 Task: Add Attachment from "Attach a link" to Card Card0000000148 in Board Board0000000037 in Workspace WS0000000013 in Trello. Add Cover Red to Card Card0000000148 in Board Board0000000037 in Workspace WS0000000013 in Trello. Add "Join Card" Button Button0000000148  to Card Card0000000148 in Board Board0000000037 in Workspace WS0000000013 in Trello. Add Description DS0000000148 to Card Card0000000148 in Board Board0000000037 in Workspace WS0000000013 in Trello. Add Comment CM0000000148 to Card Card0000000148 in Board Board0000000037 in Workspace WS0000000013 in Trello
Action: Mouse moved to (604, 77)
Screenshot: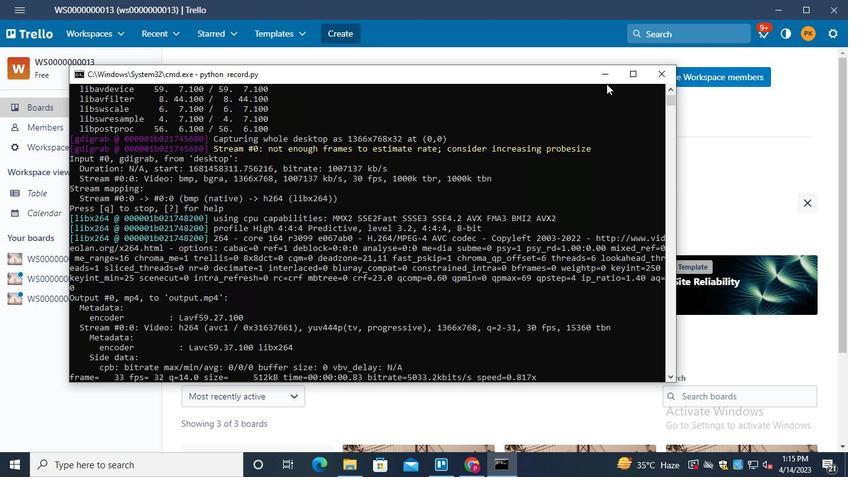 
Action: Mouse pressed left at (604, 77)
Screenshot: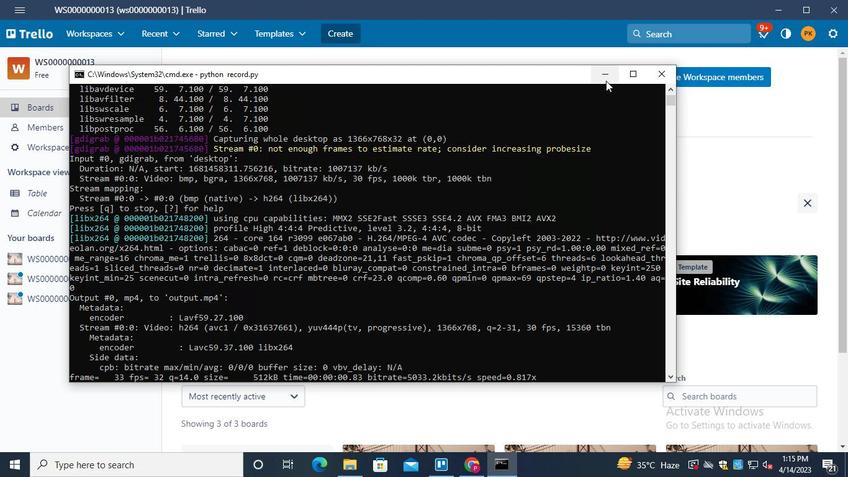 
Action: Mouse moved to (40, 258)
Screenshot: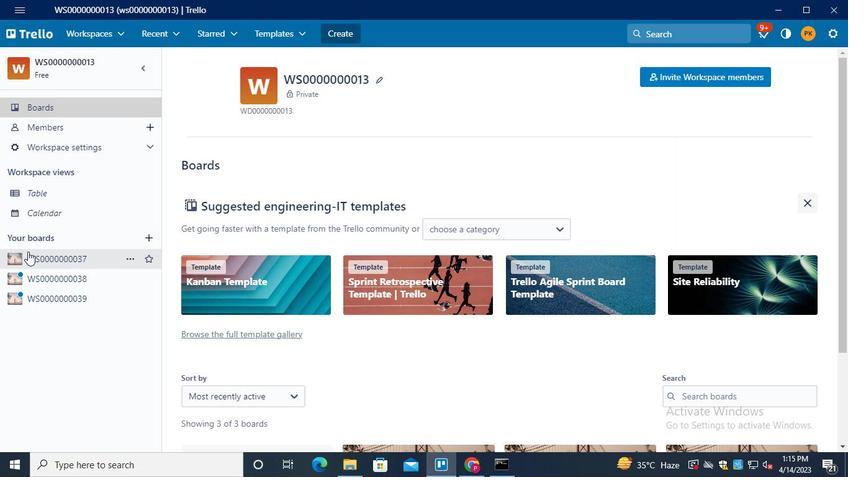 
Action: Mouse pressed left at (40, 258)
Screenshot: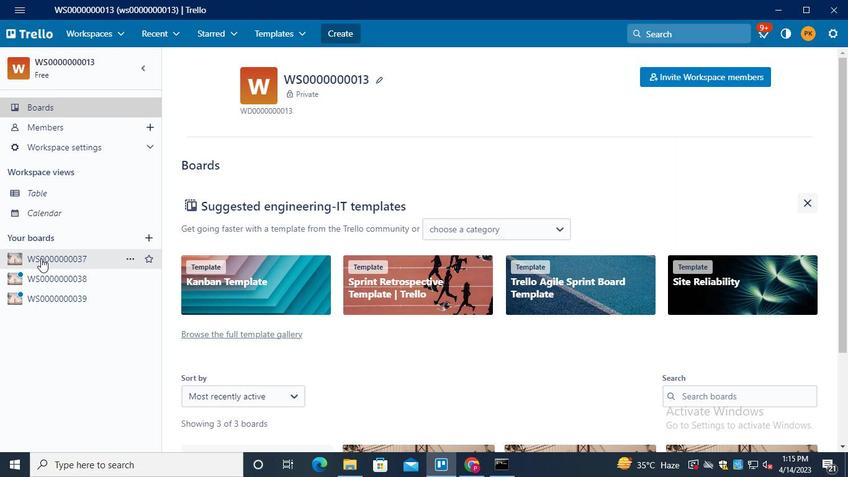 
Action: Mouse moved to (239, 375)
Screenshot: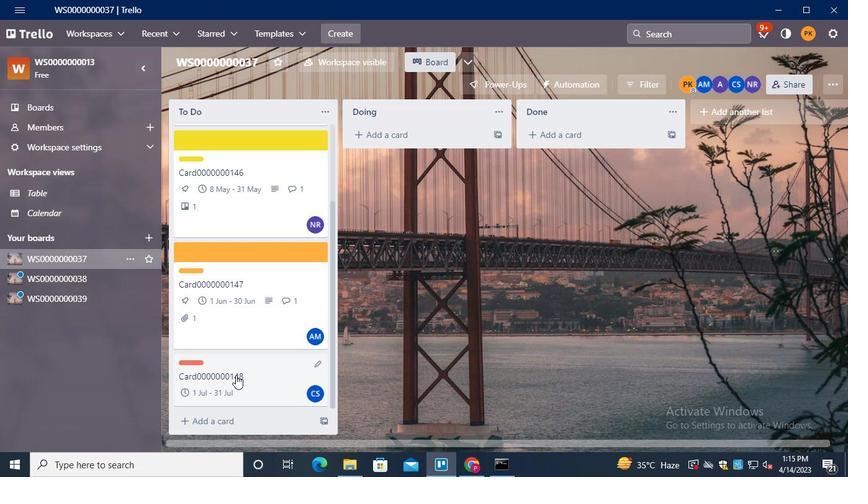 
Action: Mouse pressed left at (239, 375)
Screenshot: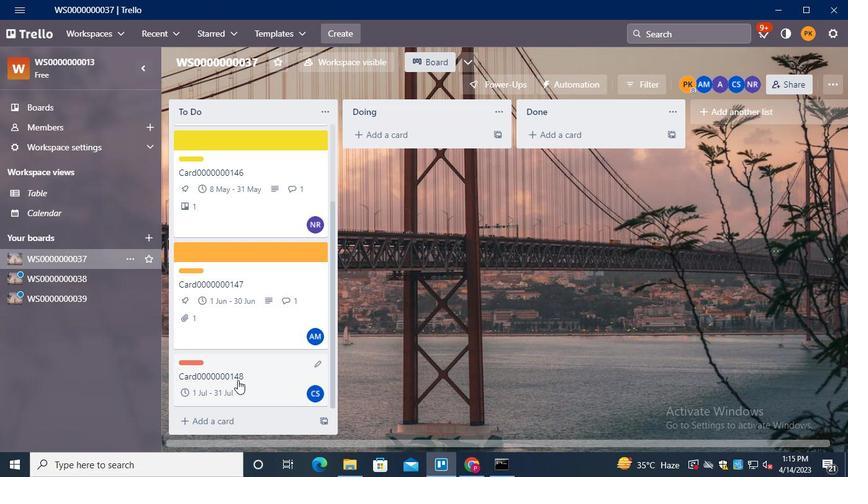 
Action: Mouse moved to (591, 260)
Screenshot: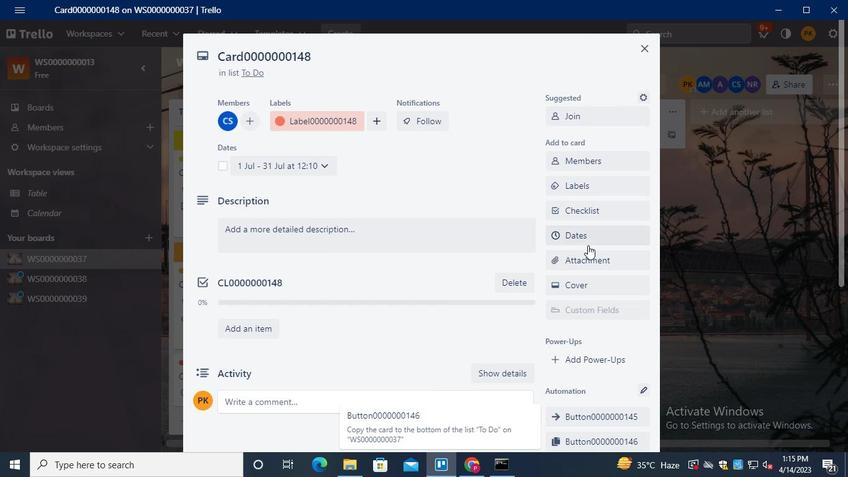 
Action: Mouse pressed left at (591, 260)
Screenshot: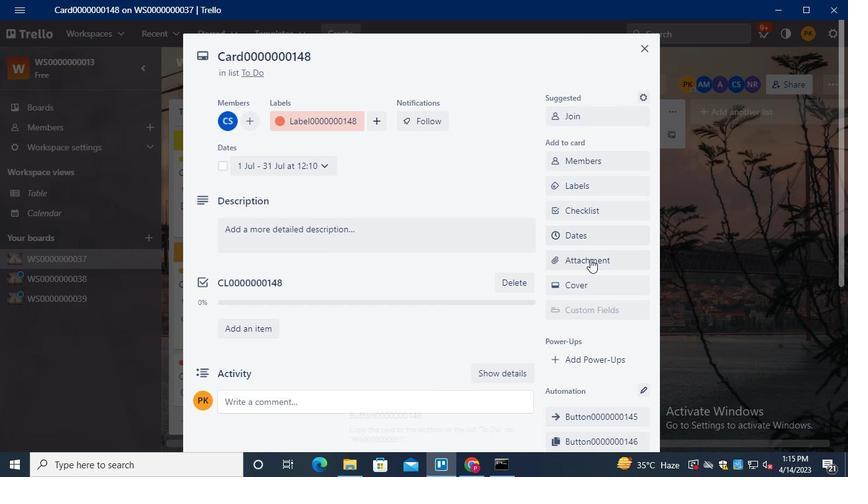 
Action: Mouse moved to (590, 260)
Screenshot: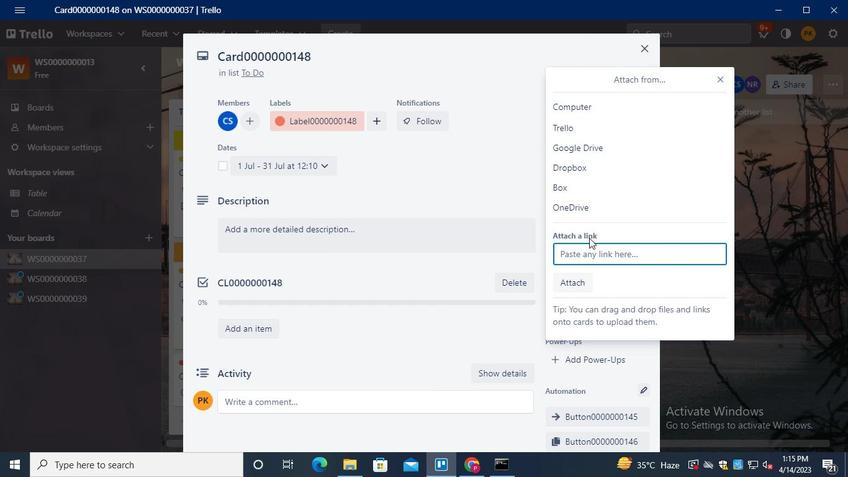 
Action: Keyboard Key.ctrl_l
Screenshot: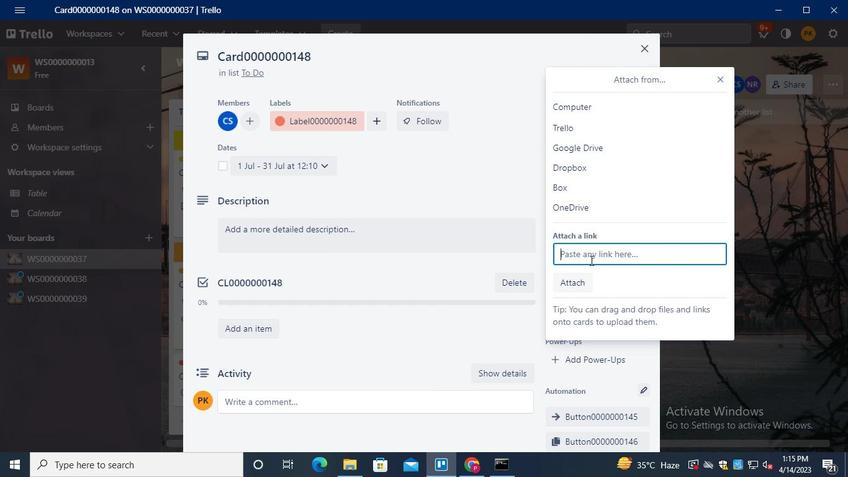 
Action: Keyboard \x16
Screenshot: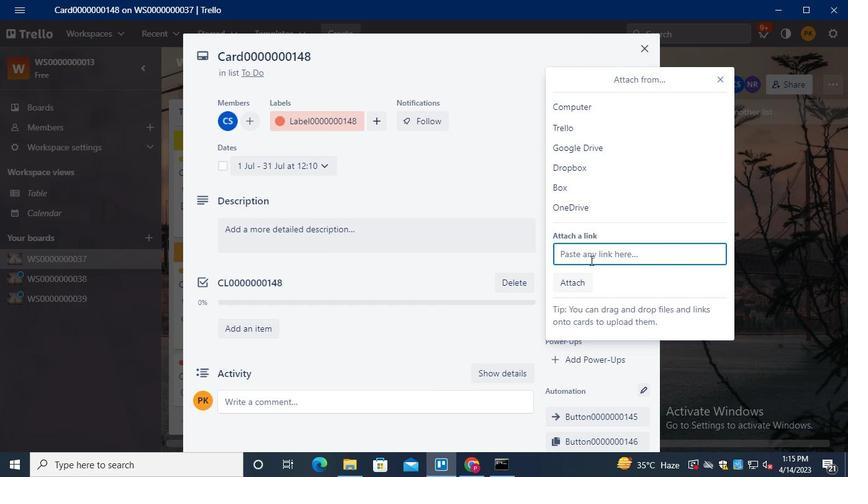 
Action: Keyboard Key.enter
Screenshot: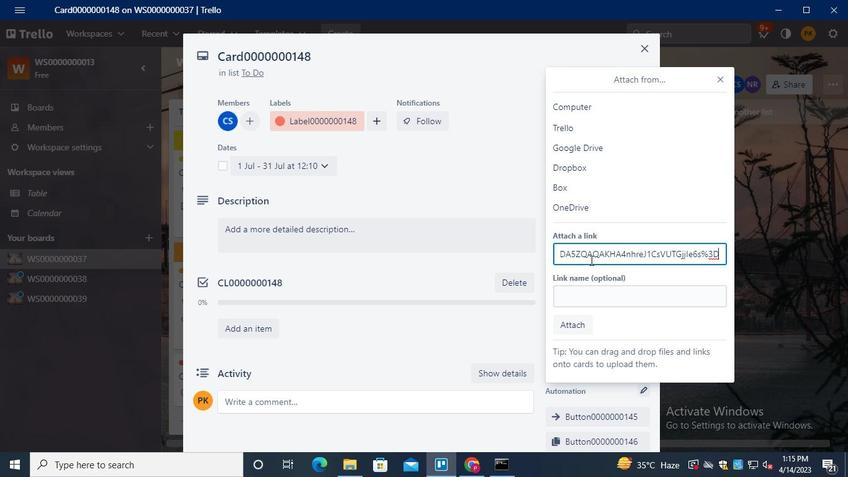 
Action: Mouse moved to (578, 285)
Screenshot: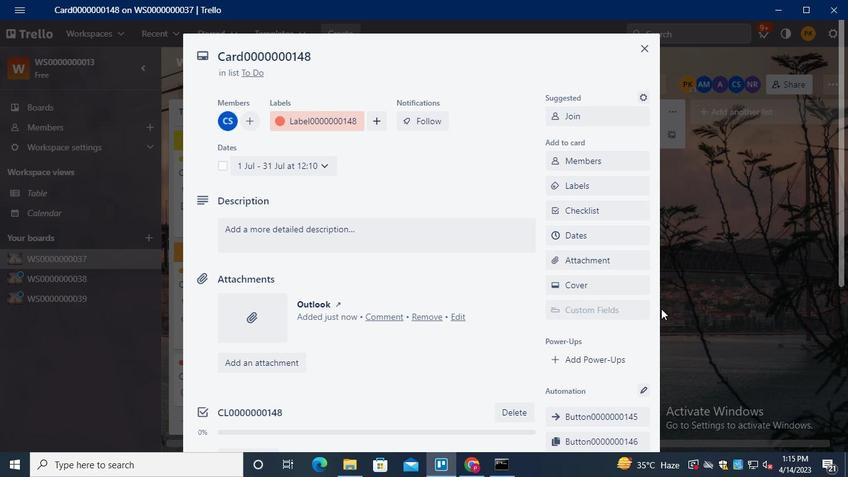 
Action: Mouse pressed left at (578, 285)
Screenshot: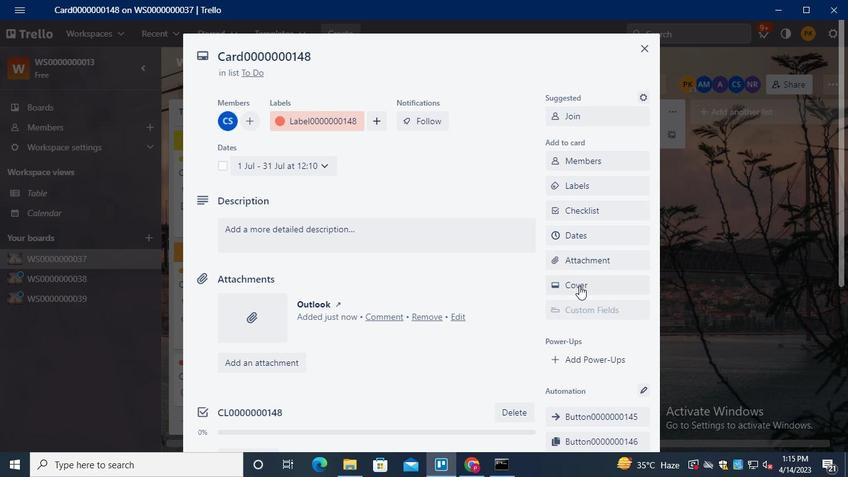 
Action: Mouse moved to (670, 202)
Screenshot: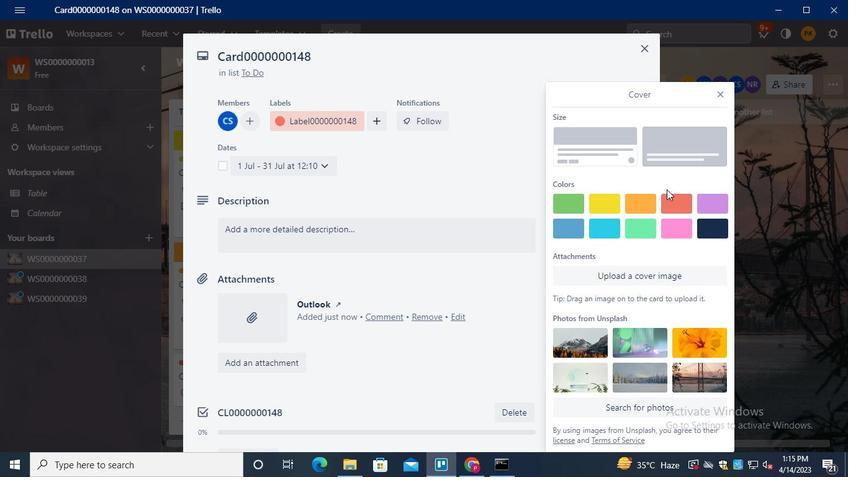
Action: Mouse pressed left at (670, 202)
Screenshot: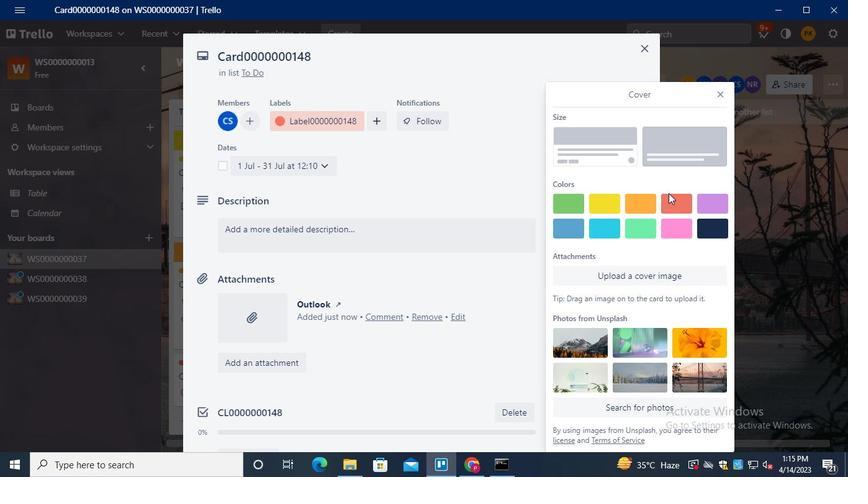 
Action: Mouse moved to (719, 72)
Screenshot: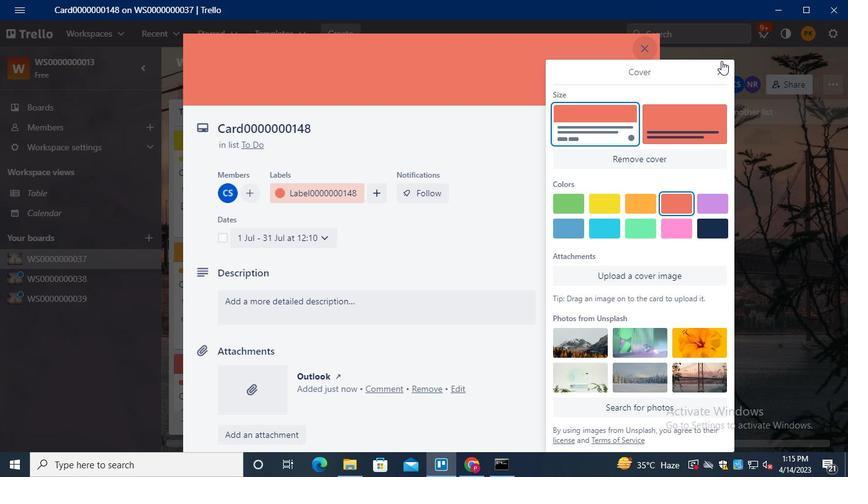 
Action: Mouse pressed left at (719, 72)
Screenshot: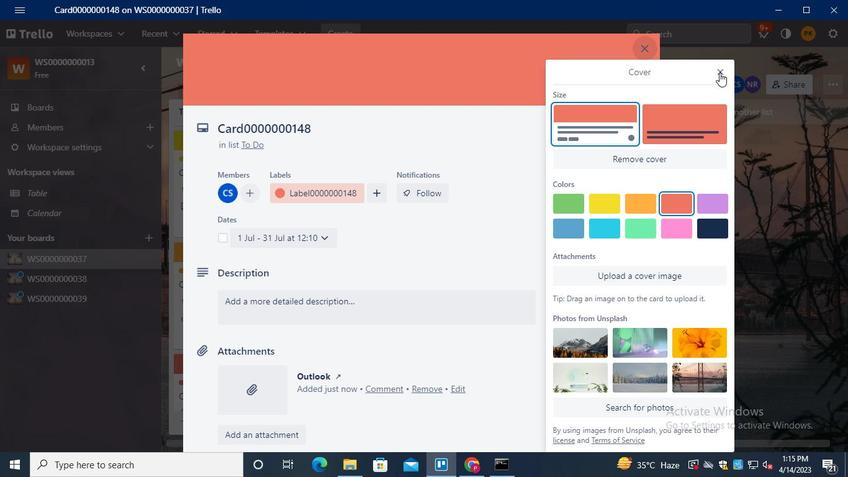 
Action: Mouse moved to (599, 357)
Screenshot: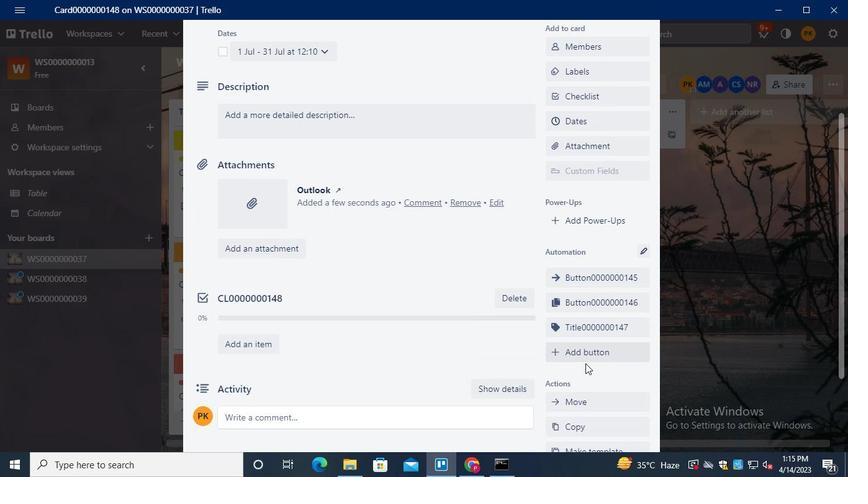 
Action: Mouse pressed left at (599, 357)
Screenshot: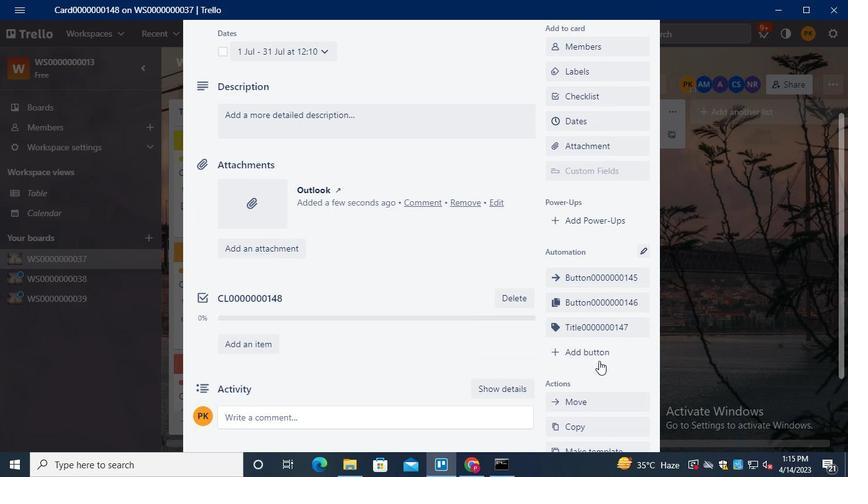 
Action: Mouse moved to (596, 190)
Screenshot: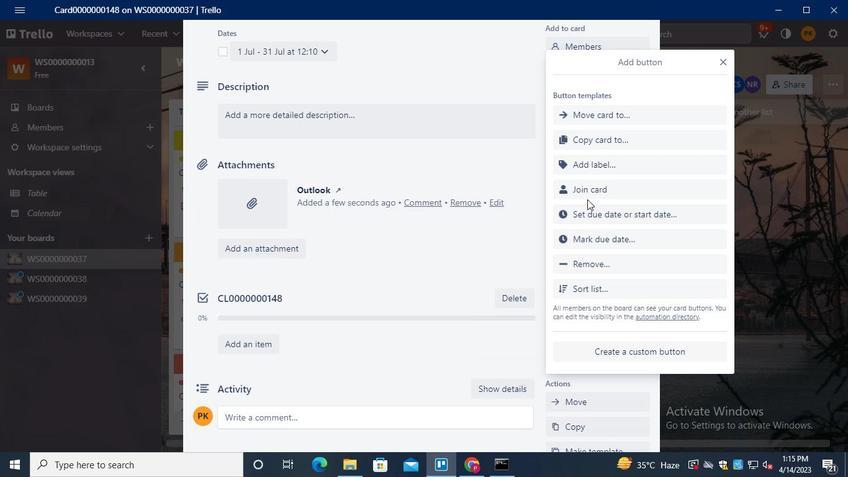 
Action: Mouse pressed left at (596, 190)
Screenshot: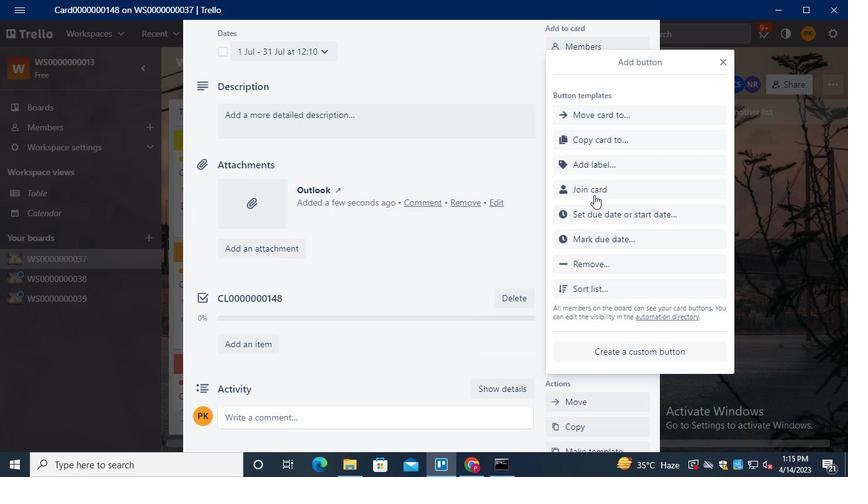 
Action: Mouse moved to (611, 181)
Screenshot: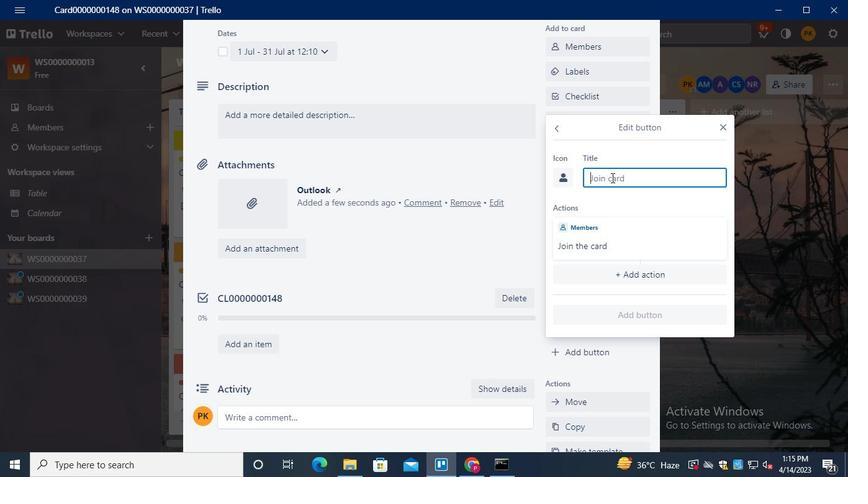 
Action: Keyboard Key.shift
Screenshot: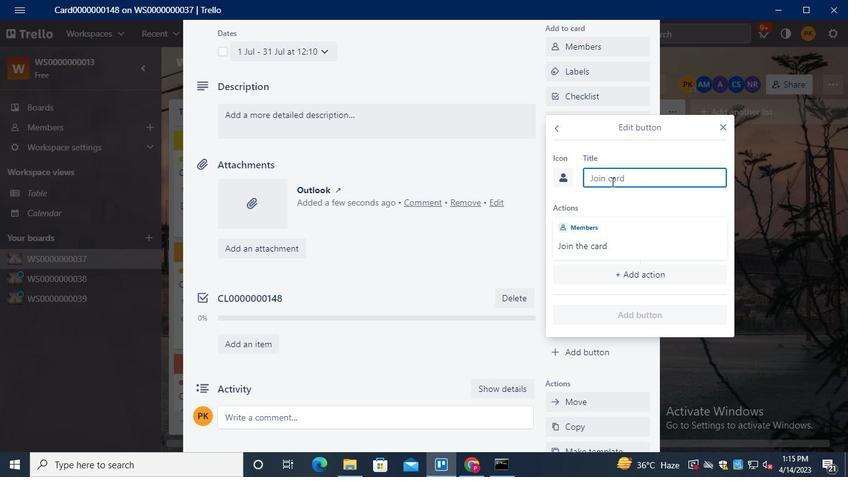 
Action: Keyboard T
Screenshot: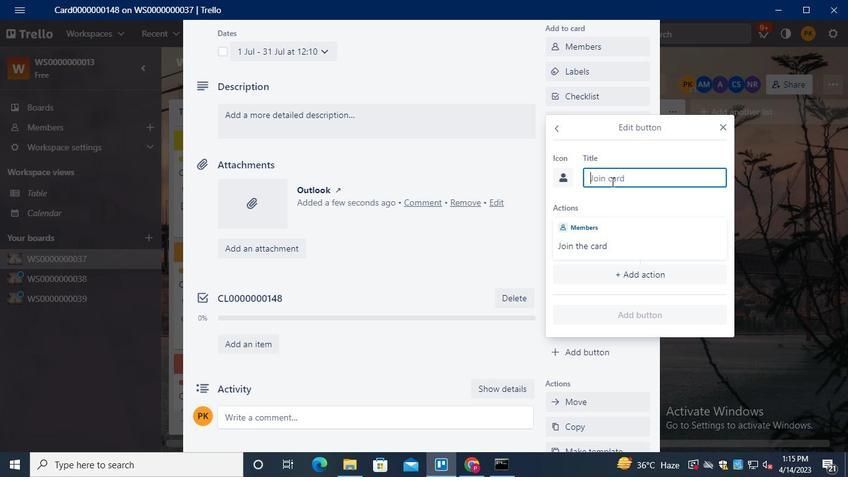 
Action: Keyboard Key.backspace
Screenshot: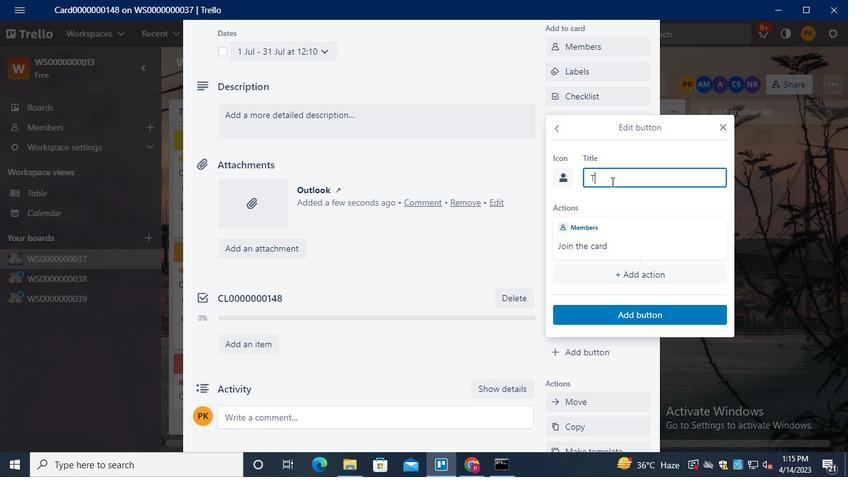 
Action: Keyboard Key.shift
Screenshot: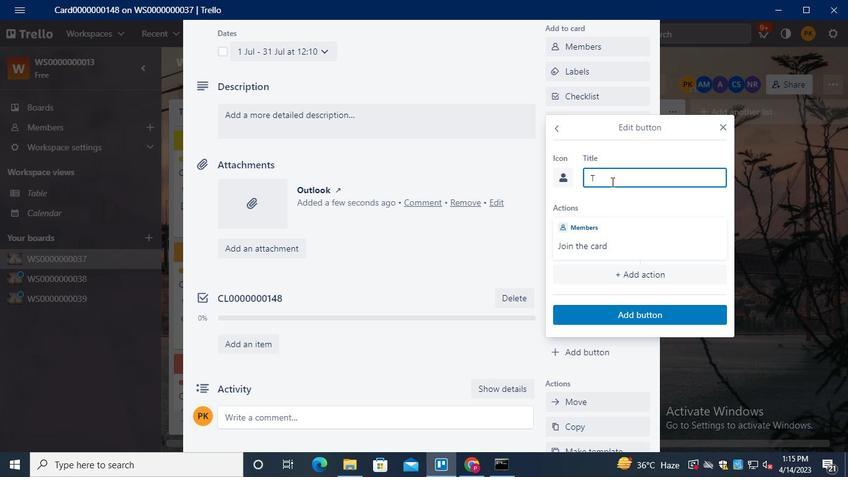 
Action: Keyboard B
Screenshot: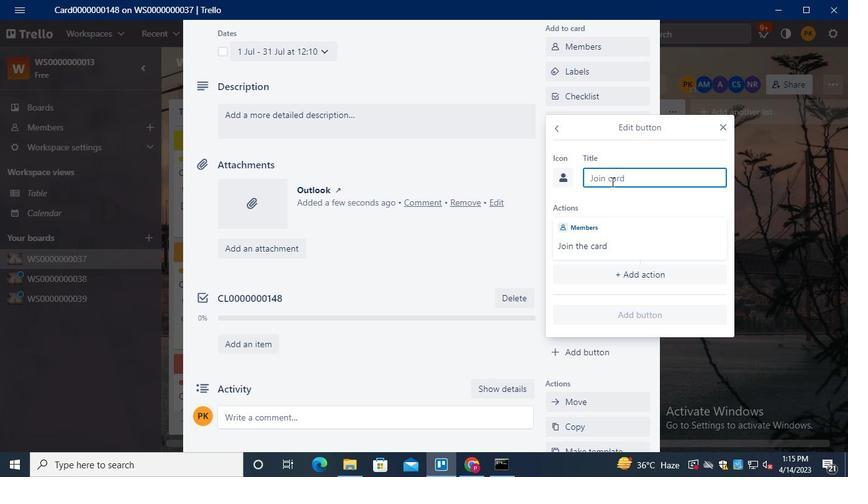 
Action: Keyboard u
Screenshot: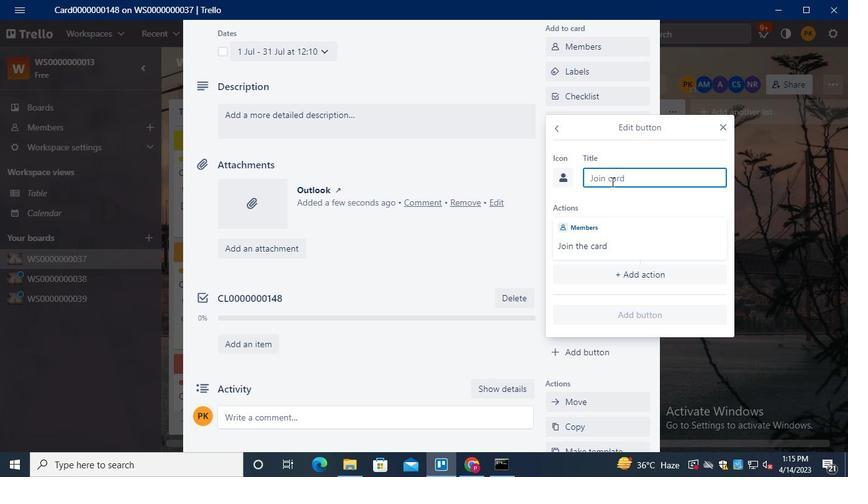 
Action: Keyboard t
Screenshot: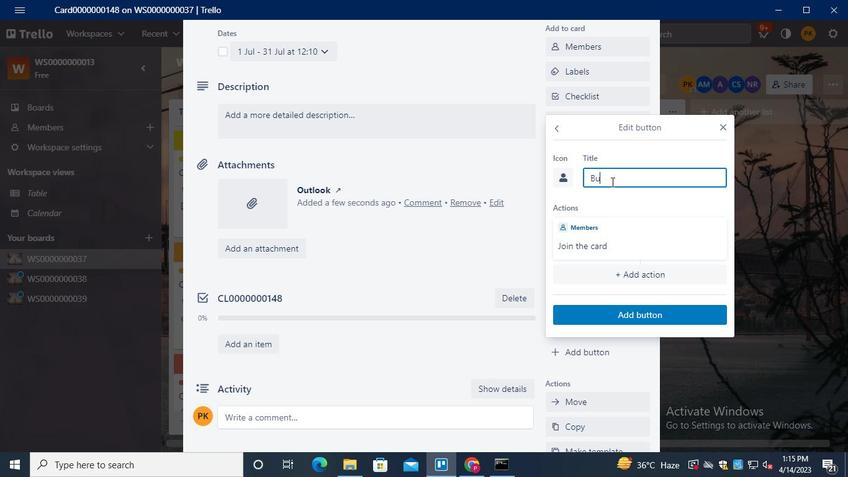
Action: Keyboard o
Screenshot: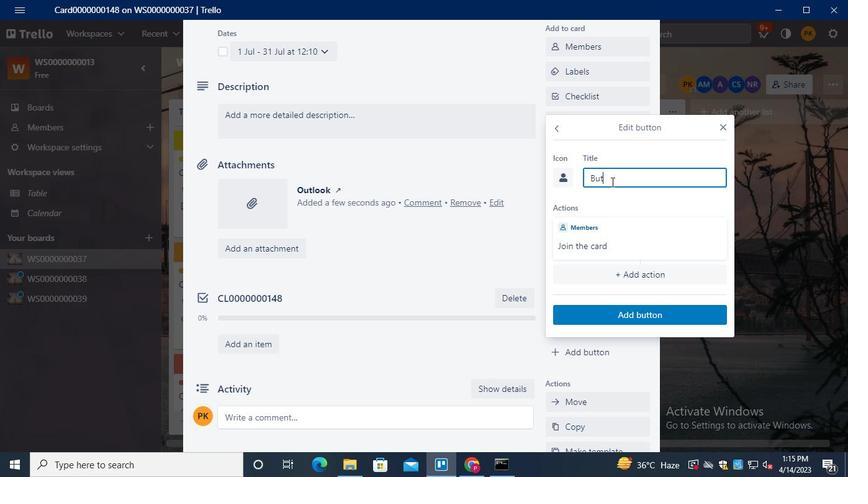 
Action: Keyboard Key.backspace
Screenshot: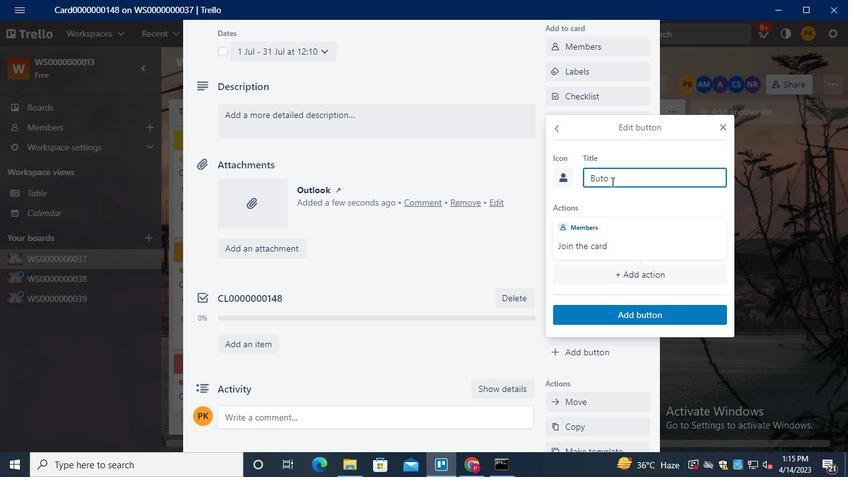 
Action: Keyboard t
Screenshot: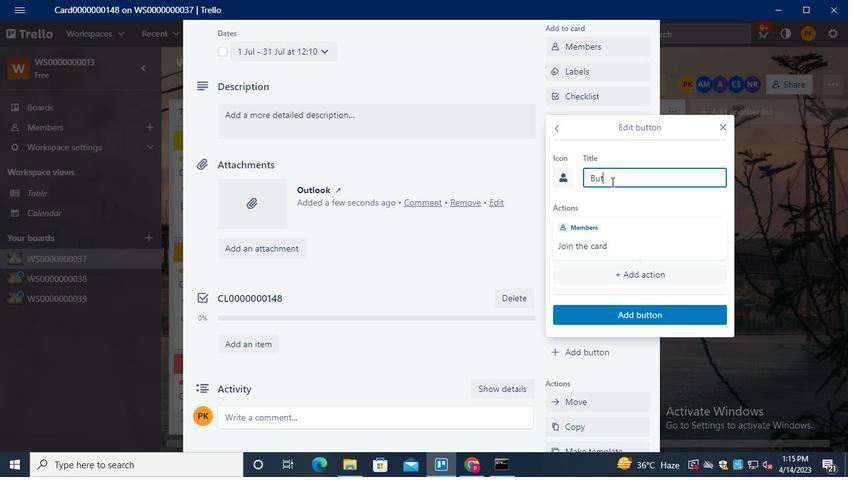 
Action: Keyboard o
Screenshot: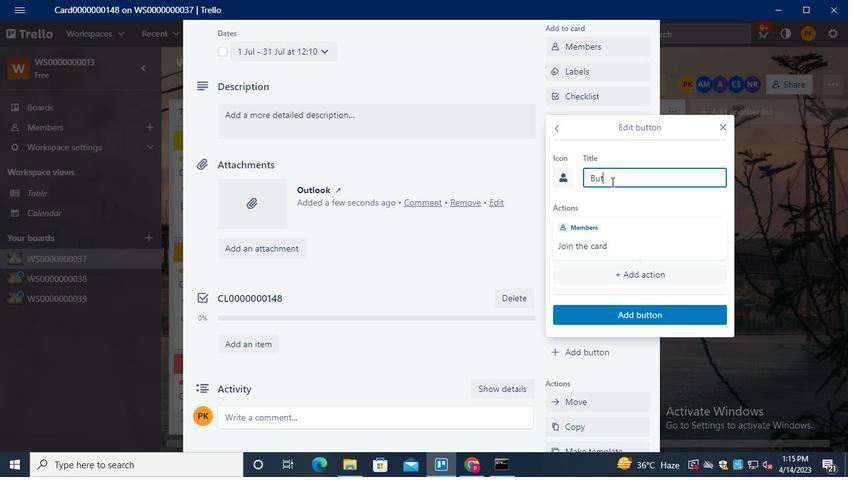 
Action: Keyboard n
Screenshot: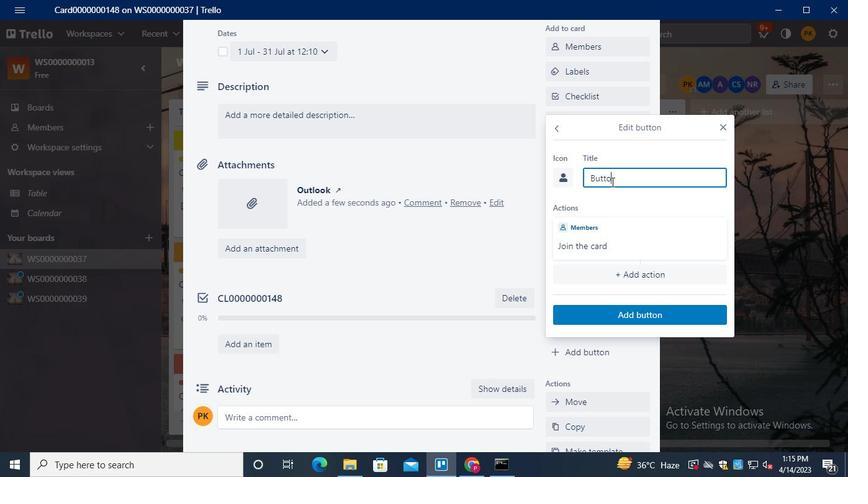 
Action: Keyboard <96>
Screenshot: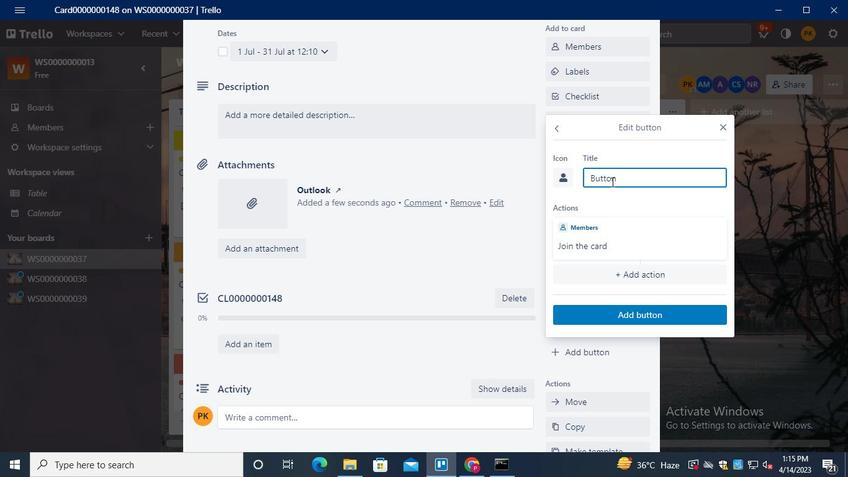 
Action: Keyboard <96>
Screenshot: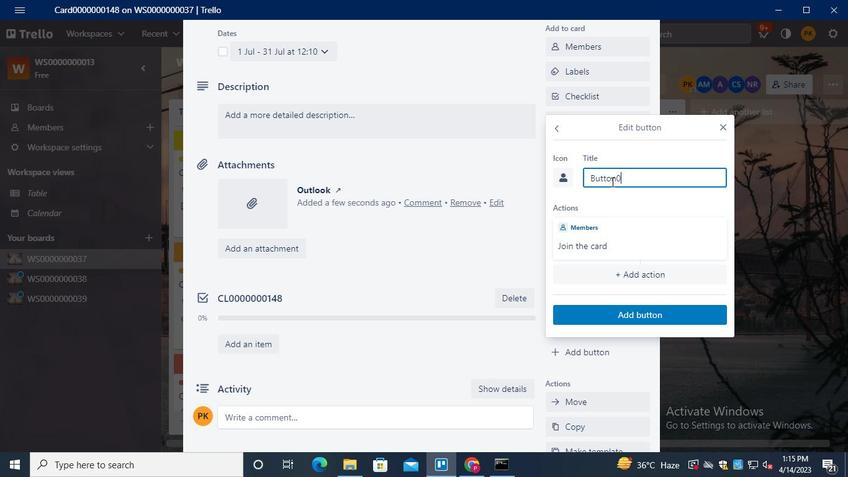 
Action: Keyboard <96>
Screenshot: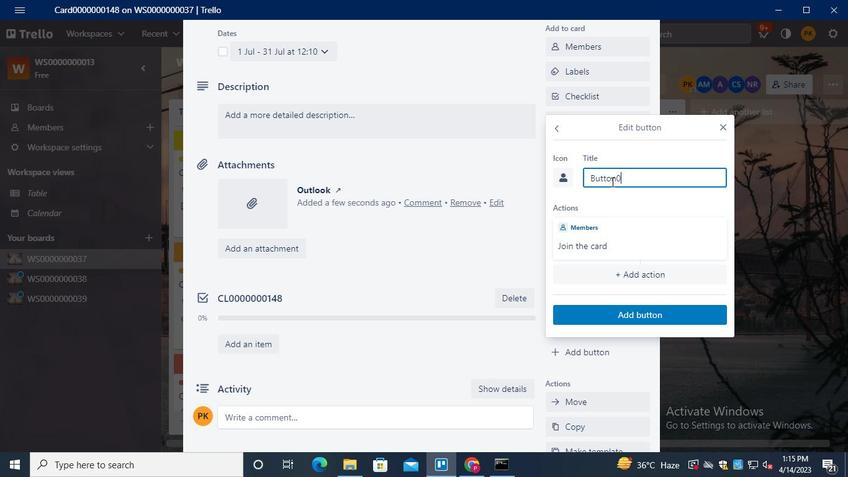 
Action: Keyboard <96>
Screenshot: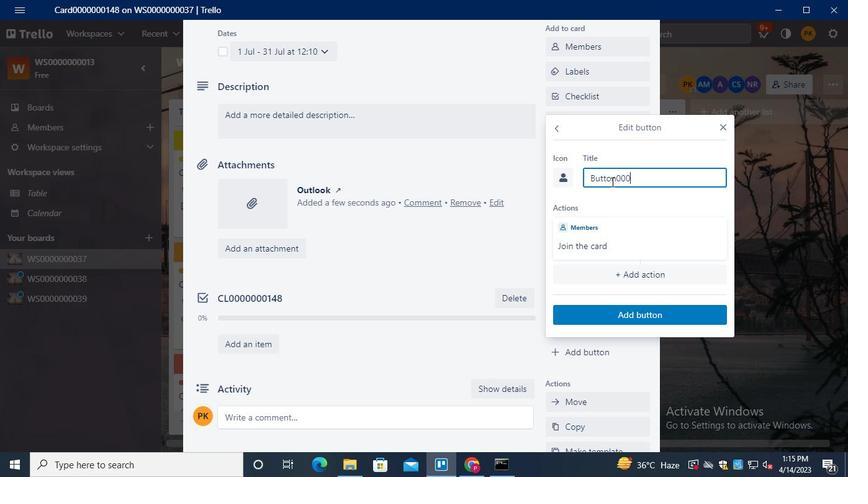 
Action: Keyboard <96>
Screenshot: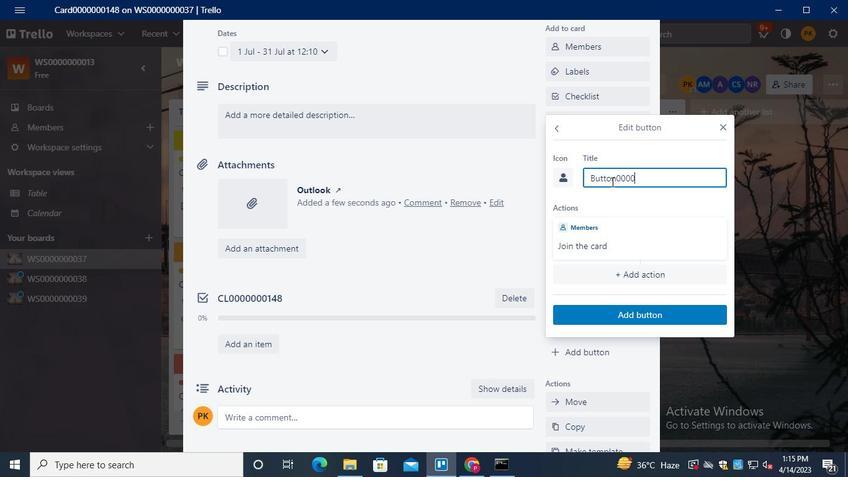 
Action: Keyboard <96>
Screenshot: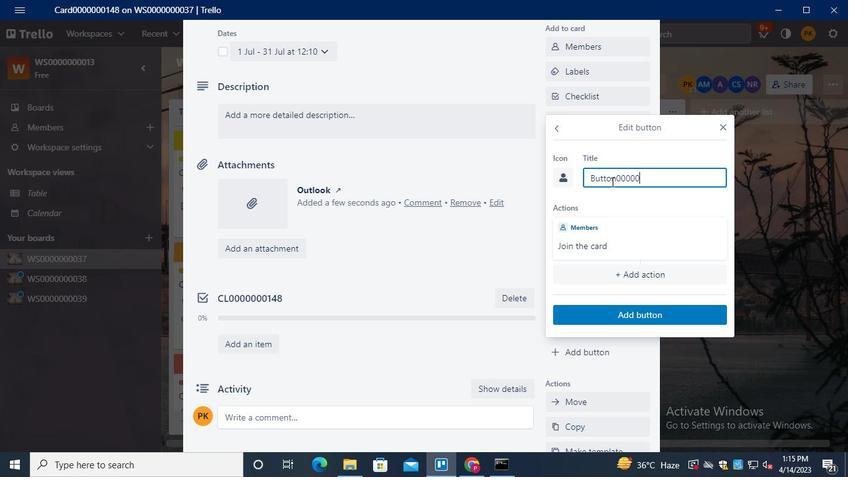 
Action: Keyboard <96>
Screenshot: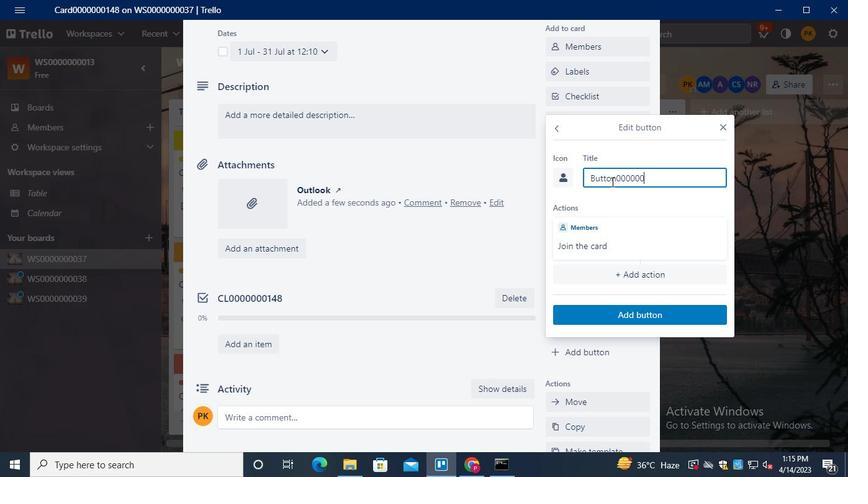 
Action: Keyboard <97>
Screenshot: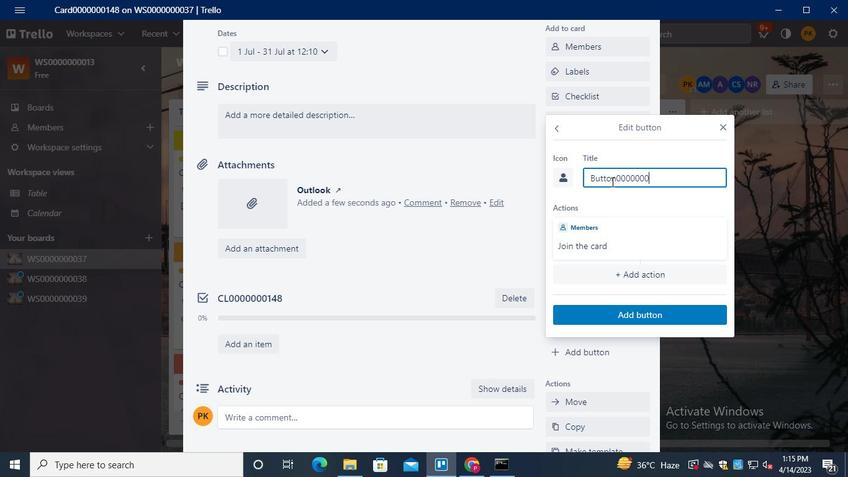 
Action: Keyboard <100>
Screenshot: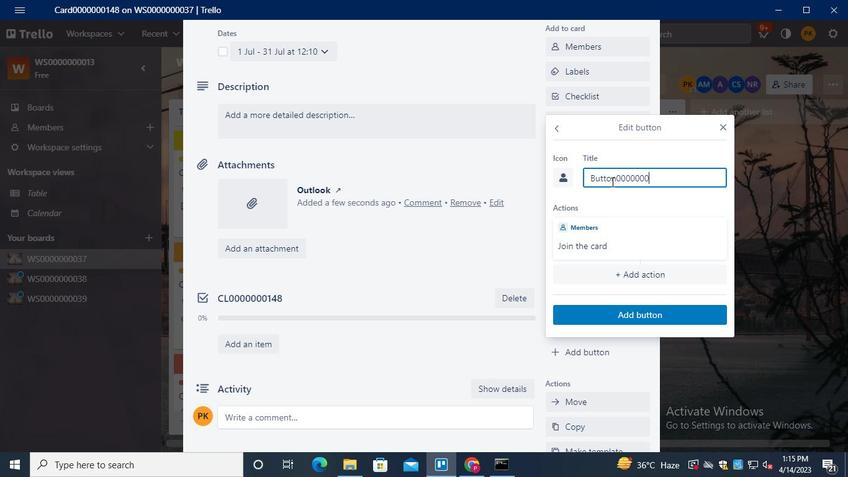 
Action: Keyboard <104>
Screenshot: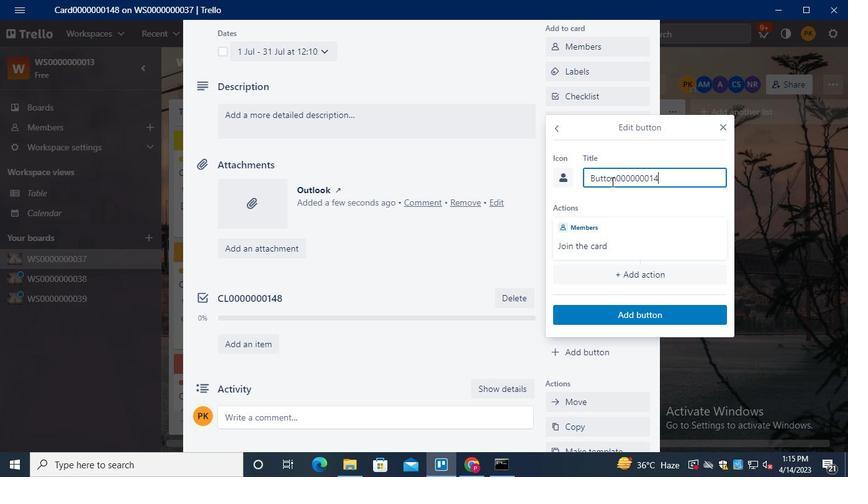 
Action: Mouse moved to (610, 316)
Screenshot: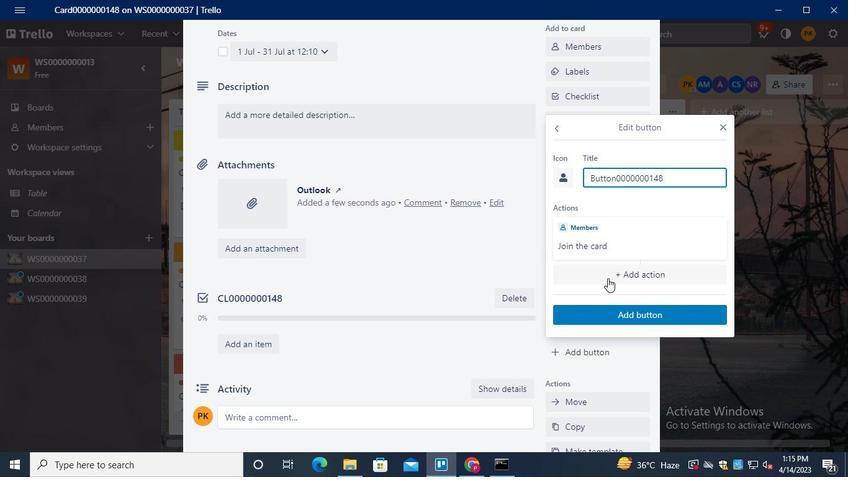 
Action: Mouse pressed left at (610, 316)
Screenshot: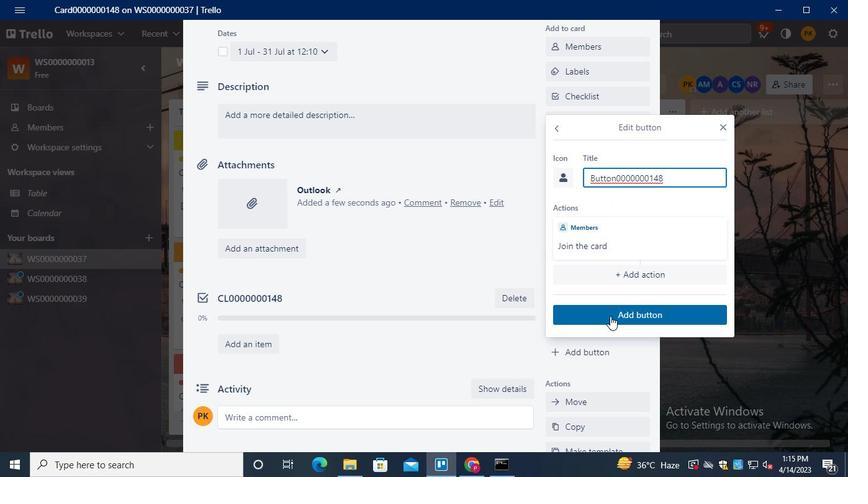 
Action: Mouse moved to (326, 121)
Screenshot: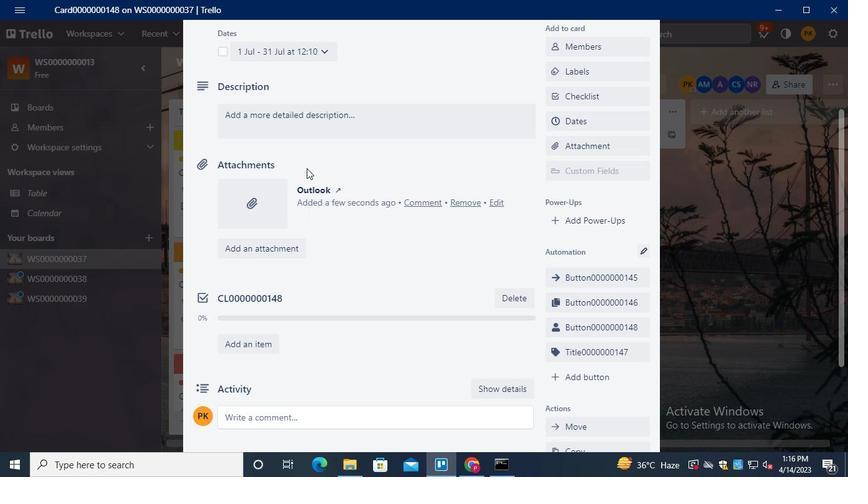 
Action: Mouse pressed left at (326, 121)
Screenshot: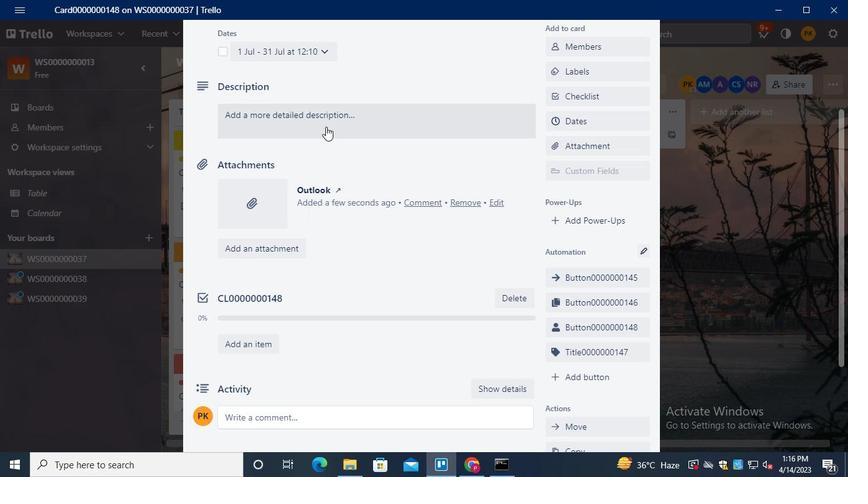 
Action: Keyboard Key.shift
Screenshot: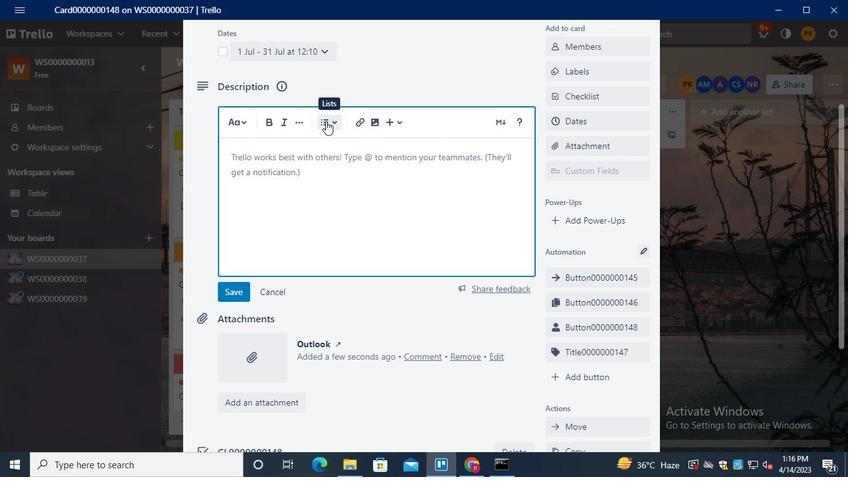 
Action: Keyboard D
Screenshot: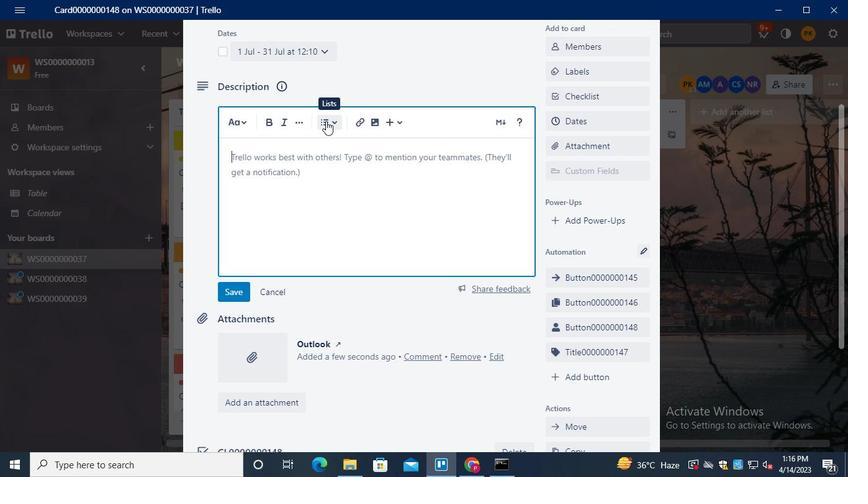 
Action: Keyboard S
Screenshot: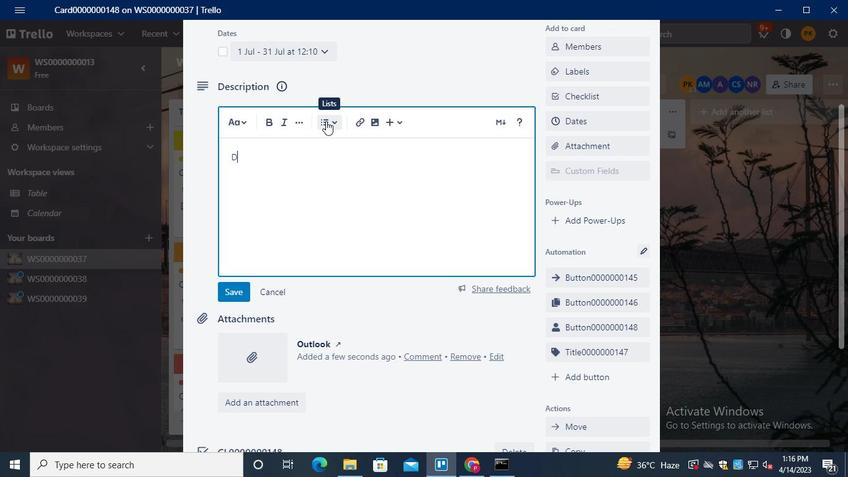 
Action: Keyboard <96>
Screenshot: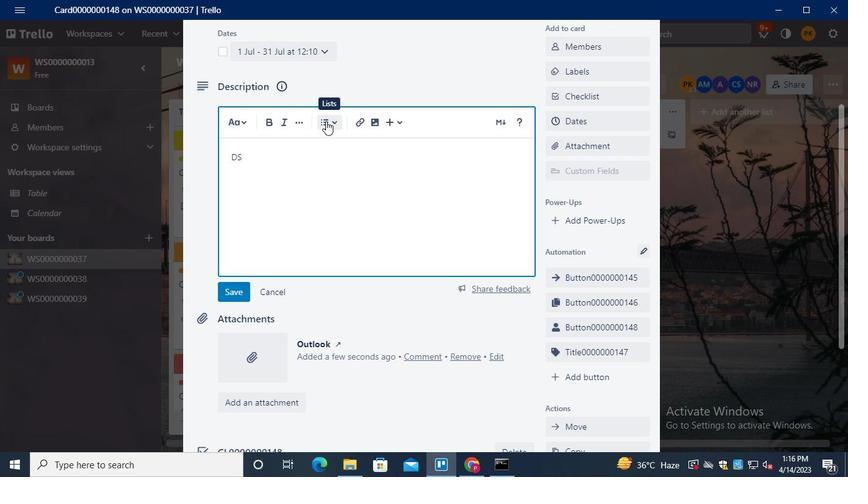 
Action: Keyboard <96>
Screenshot: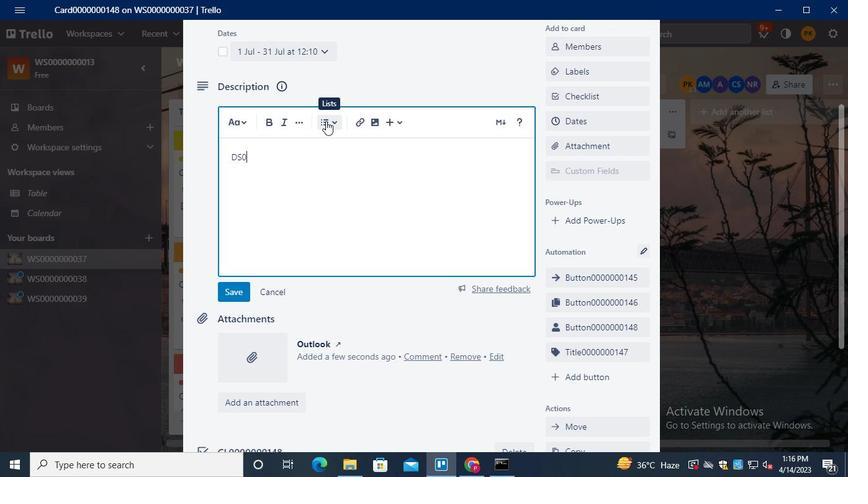 
Action: Keyboard <96>
Screenshot: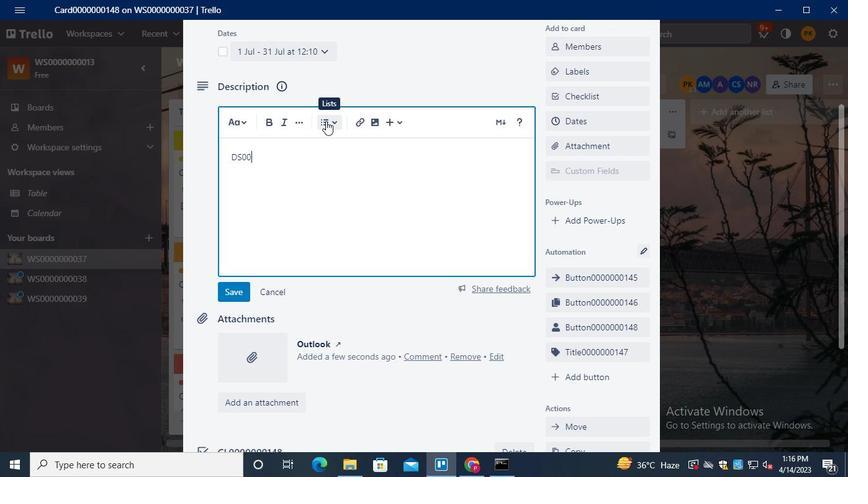 
Action: Keyboard <96>
Screenshot: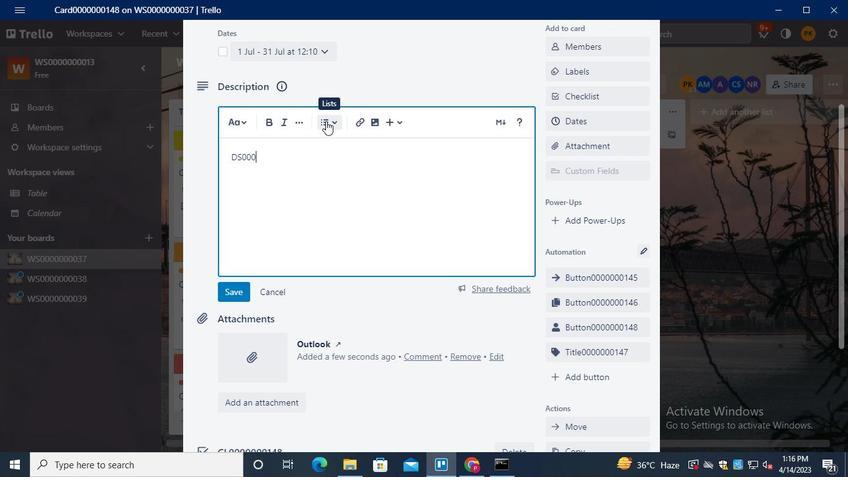 
Action: Keyboard <96>
Screenshot: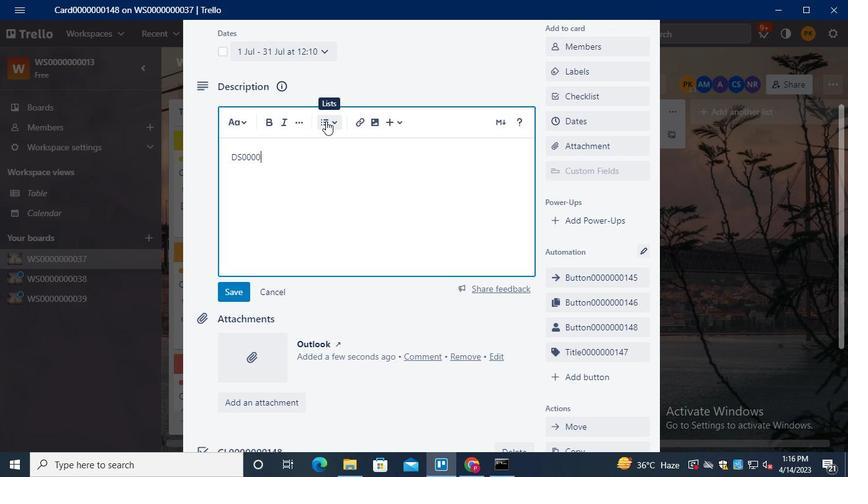 
Action: Keyboard <96>
Screenshot: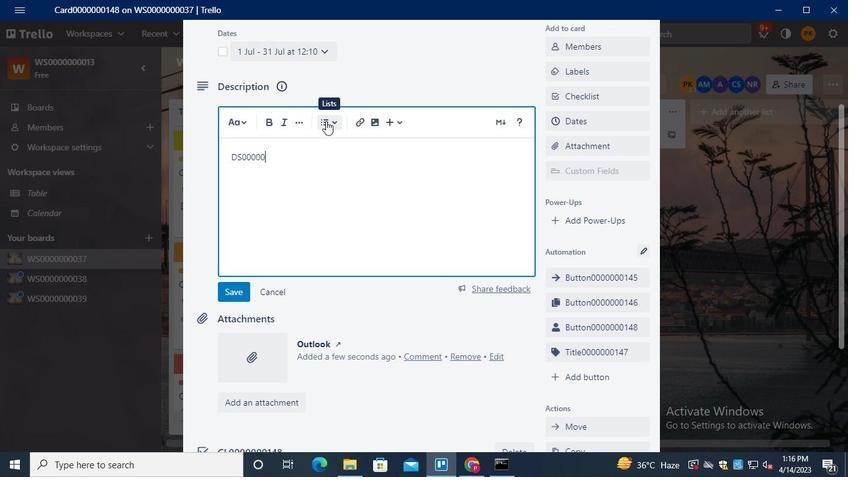 
Action: Keyboard <96>
Screenshot: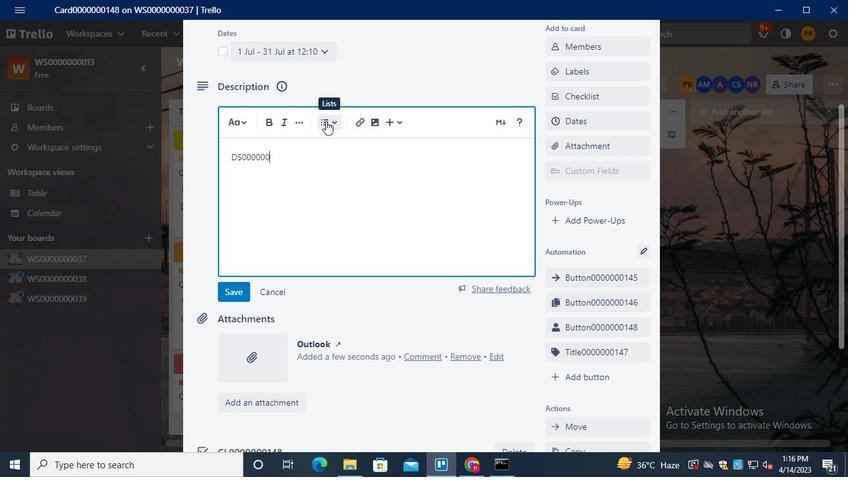 
Action: Keyboard <97>
Screenshot: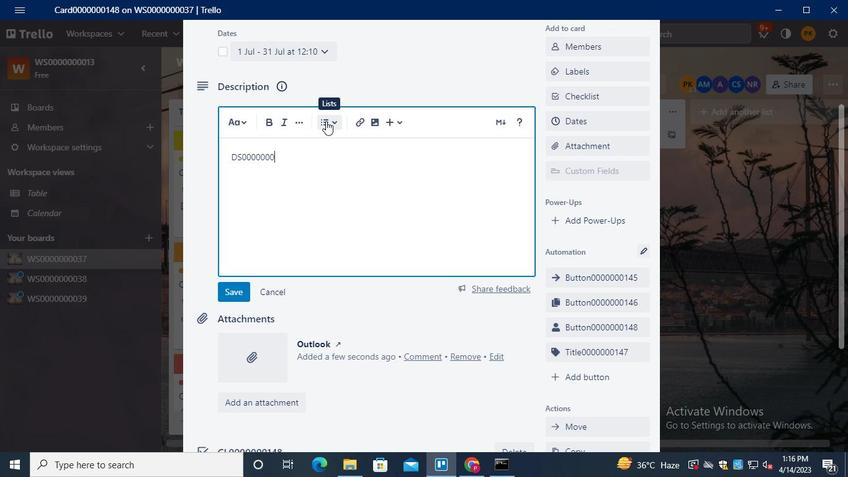 
Action: Keyboard <100>
Screenshot: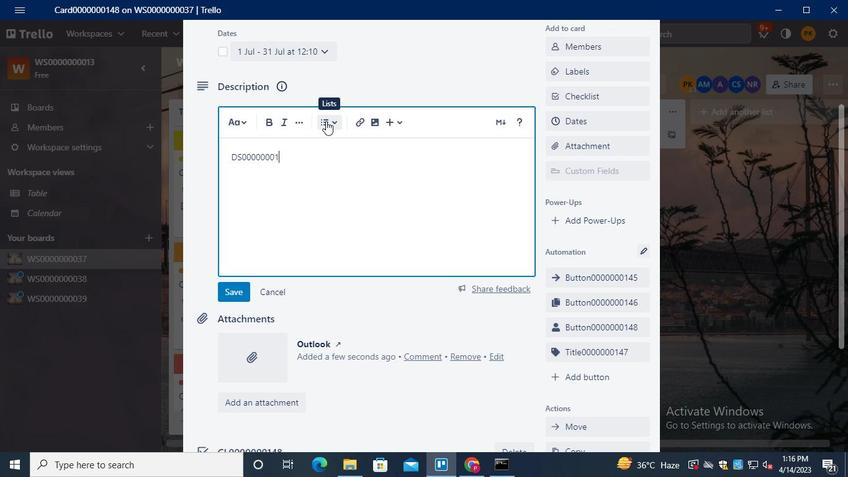 
Action: Keyboard <104>
Screenshot: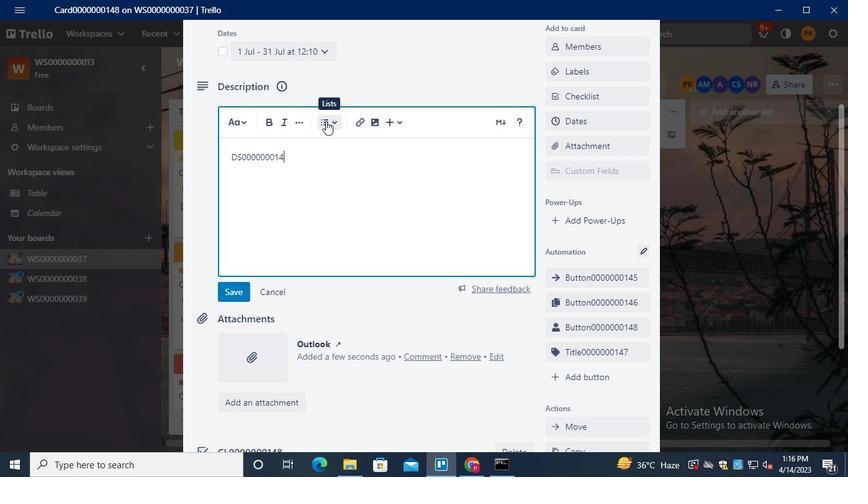 
Action: Mouse moved to (229, 291)
Screenshot: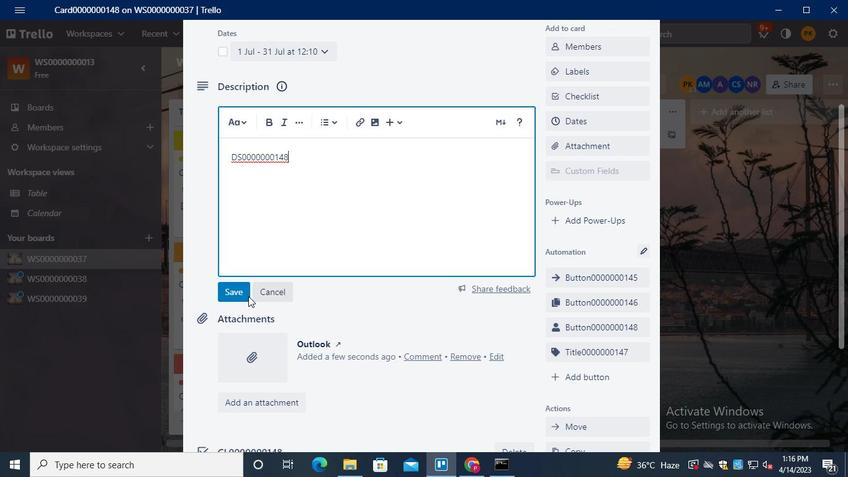 
Action: Mouse pressed left at (229, 291)
Screenshot: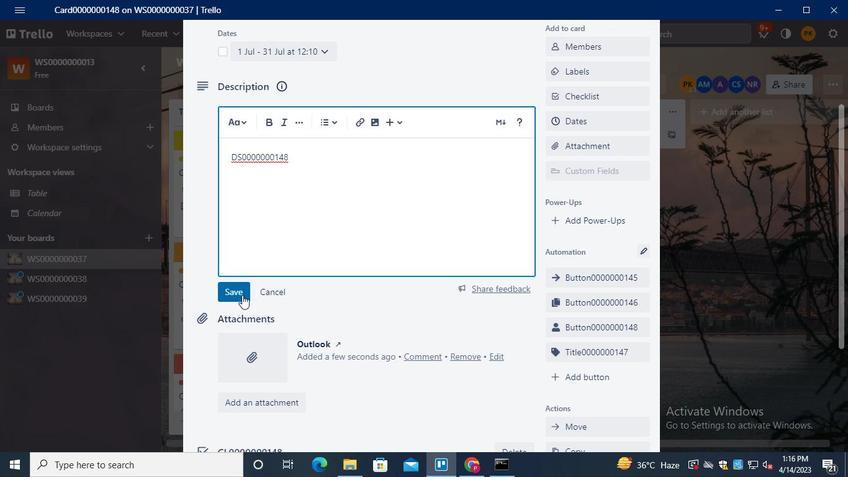
Action: Mouse moved to (290, 246)
Screenshot: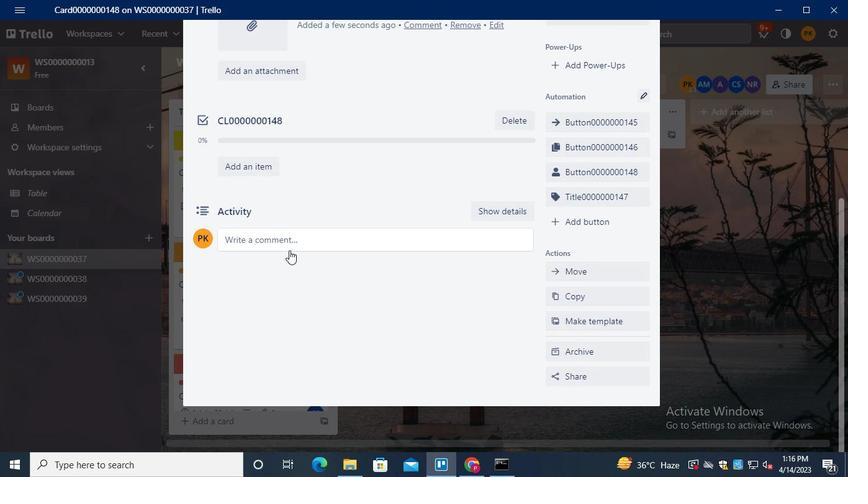 
Action: Mouse pressed left at (290, 246)
Screenshot: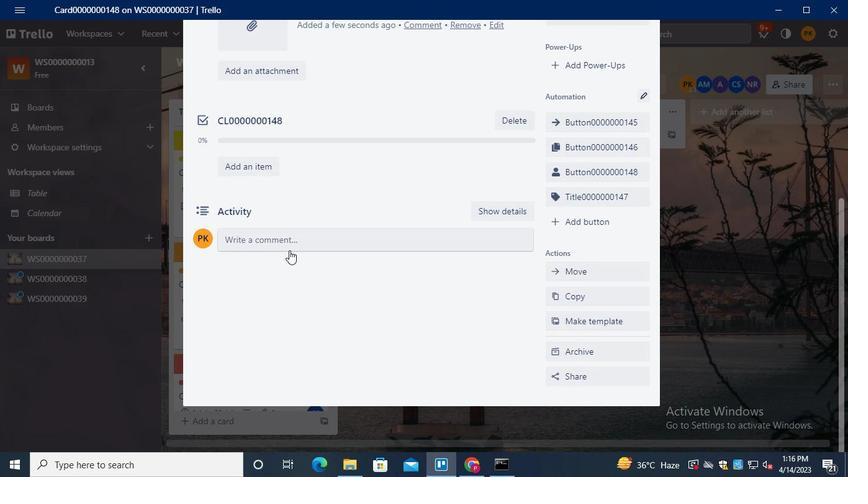 
Action: Keyboard Key.shift
Screenshot: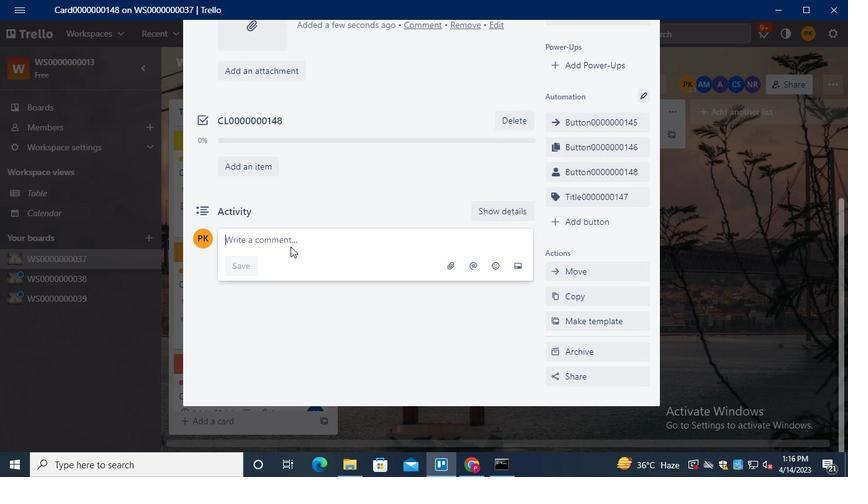 
Action: Keyboard Key.shift
Screenshot: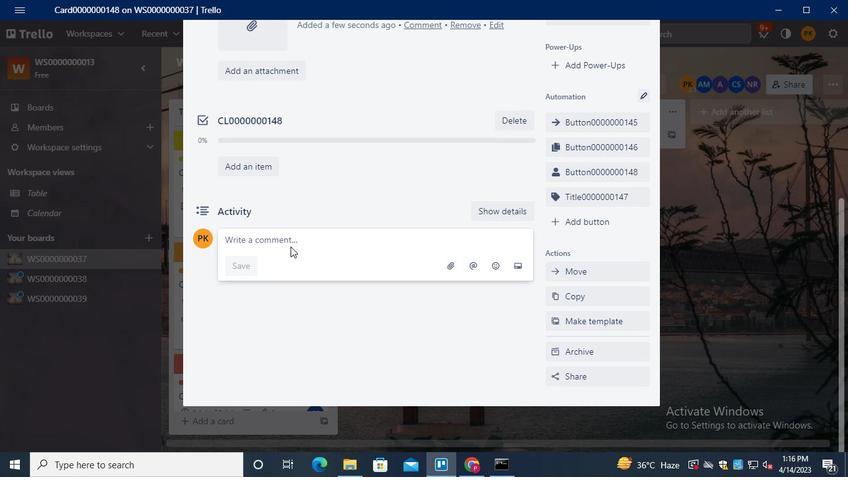 
Action: Keyboard Key.shift
Screenshot: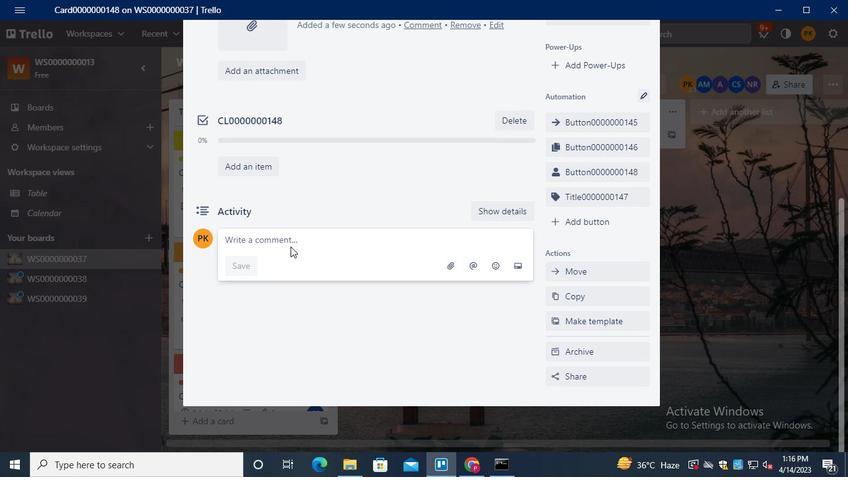 
Action: Keyboard Key.shift
Screenshot: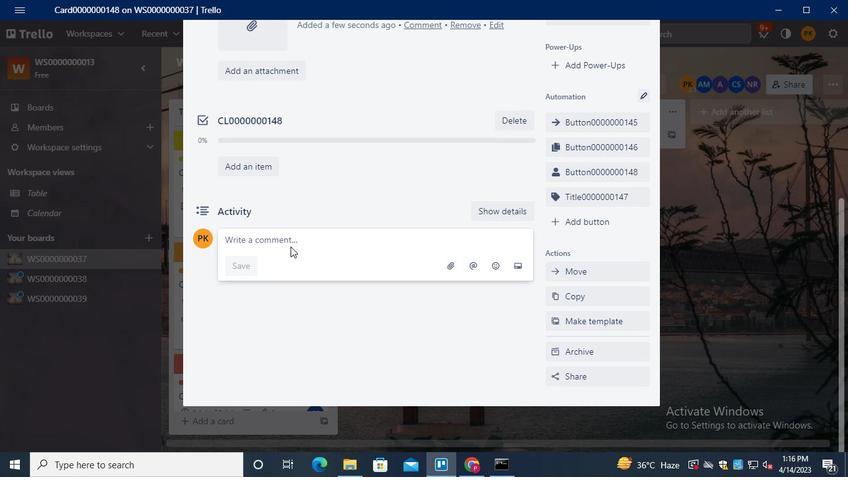 
Action: Keyboard Key.shift
Screenshot: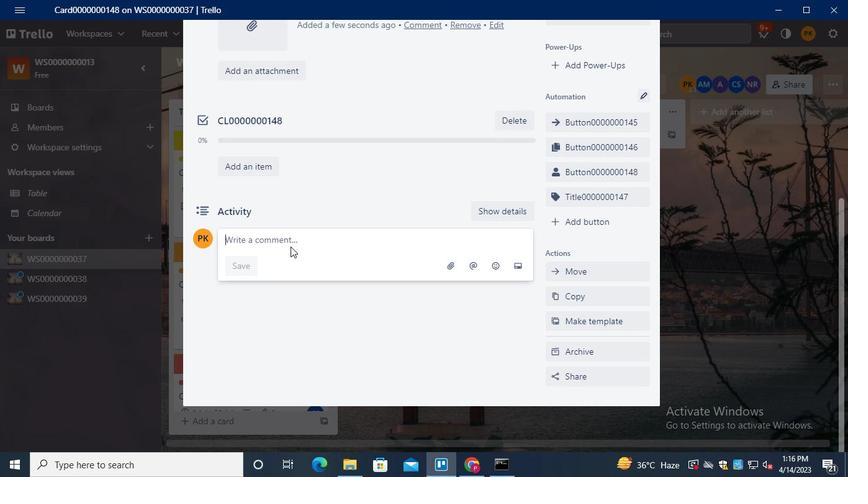 
Action: Keyboard C
Screenshot: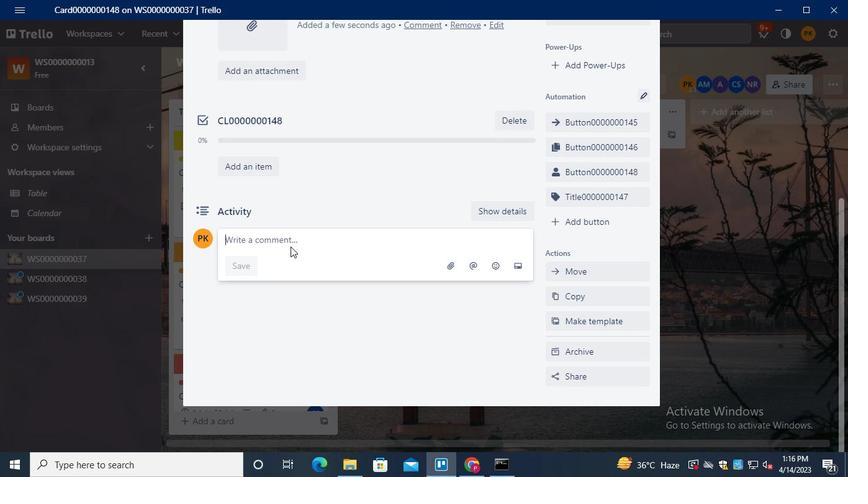 
Action: Keyboard M
Screenshot: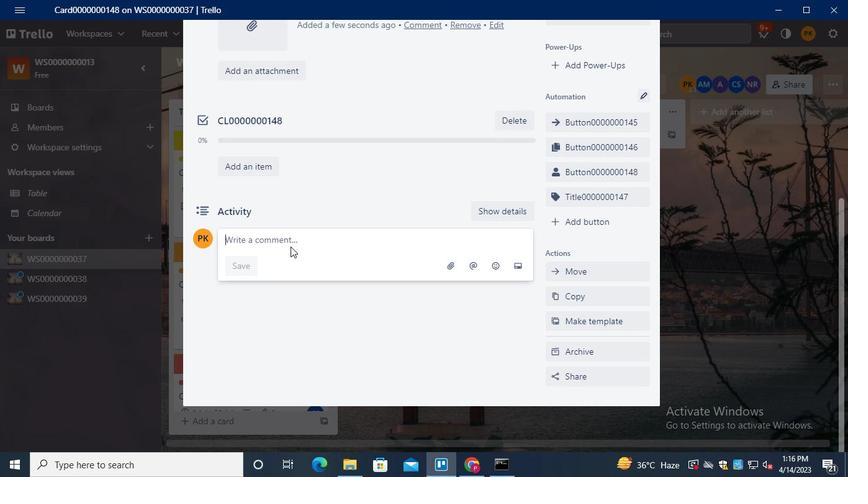 
Action: Keyboard <96>
Screenshot: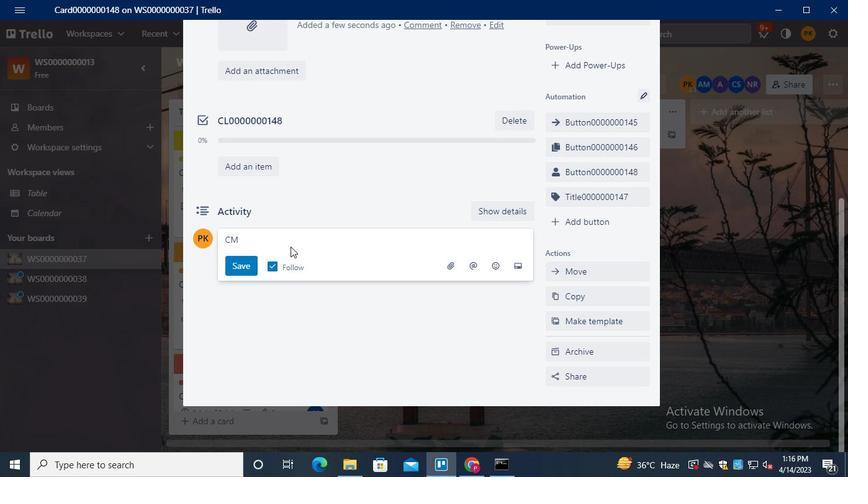 
Action: Keyboard <96>
Screenshot: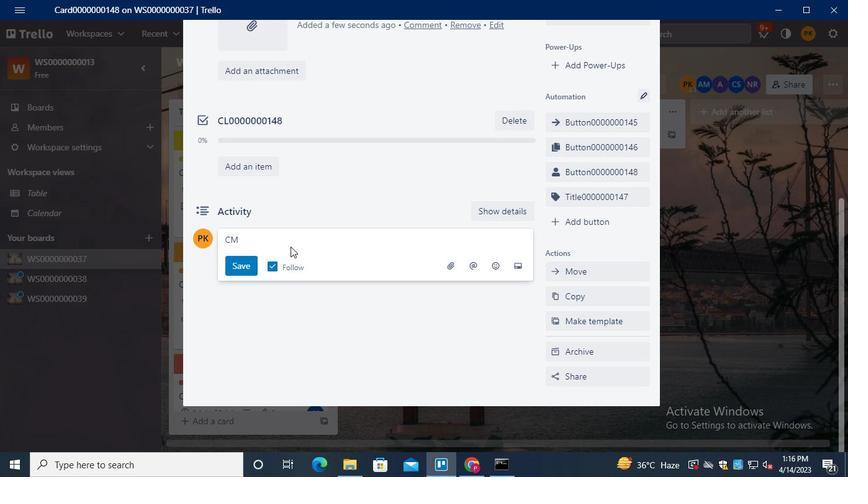 
Action: Keyboard <96>
Screenshot: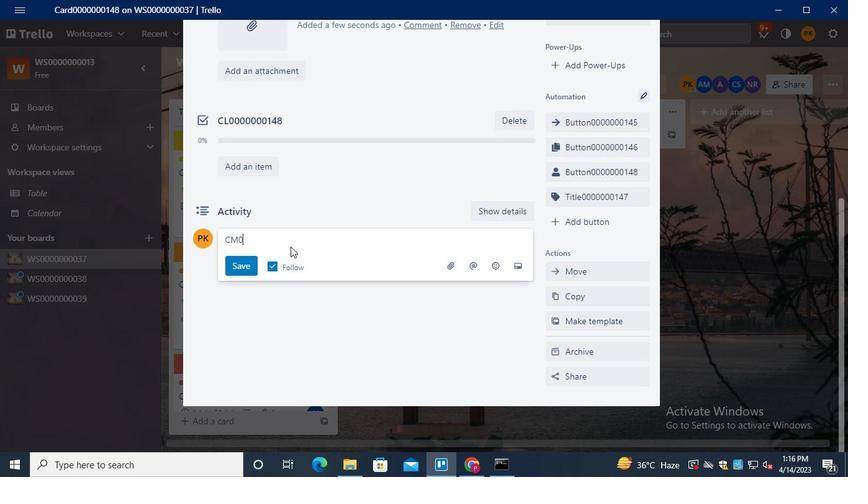 
Action: Keyboard <96>
Screenshot: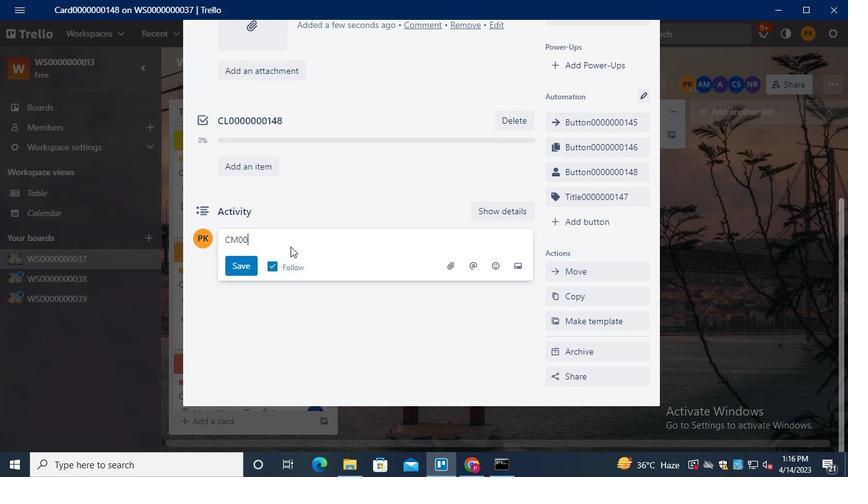 
Action: Keyboard <96>
Screenshot: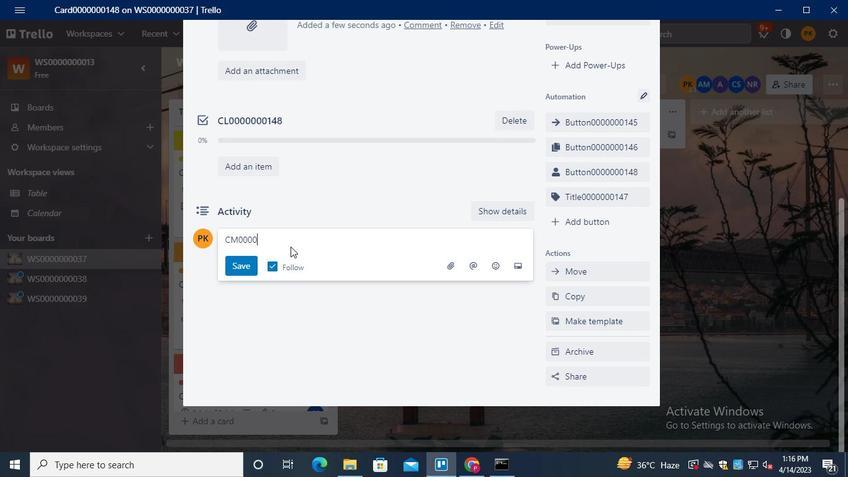 
Action: Keyboard <96>
Screenshot: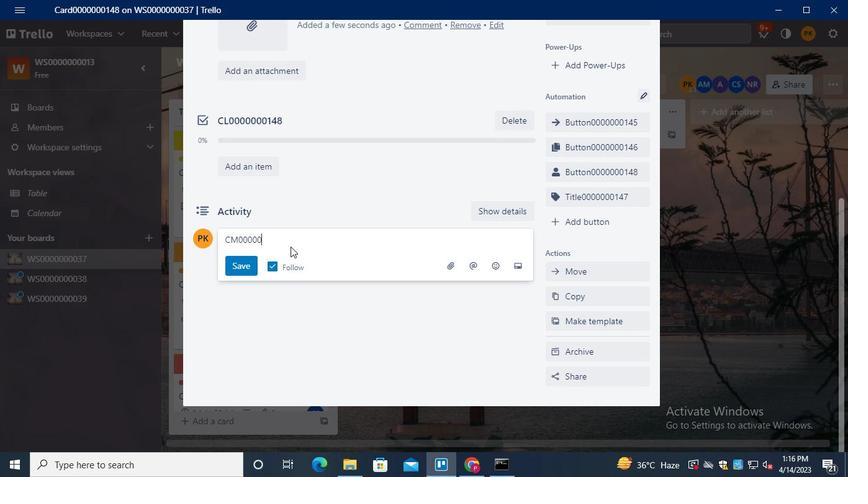
Action: Keyboard <96>
Screenshot: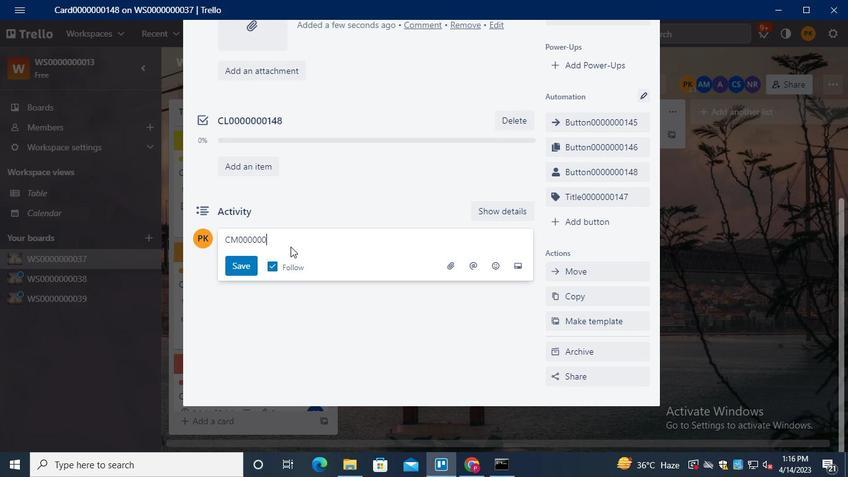 
Action: Keyboard <97>
Screenshot: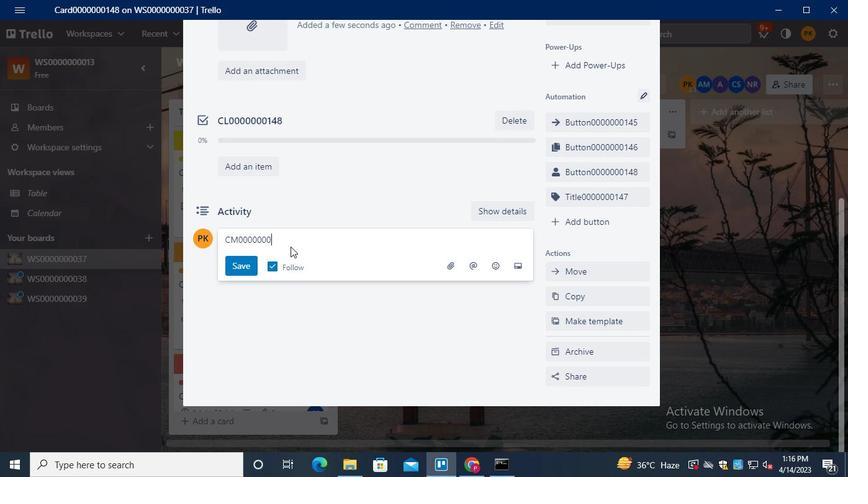 
Action: Keyboard <100>
Screenshot: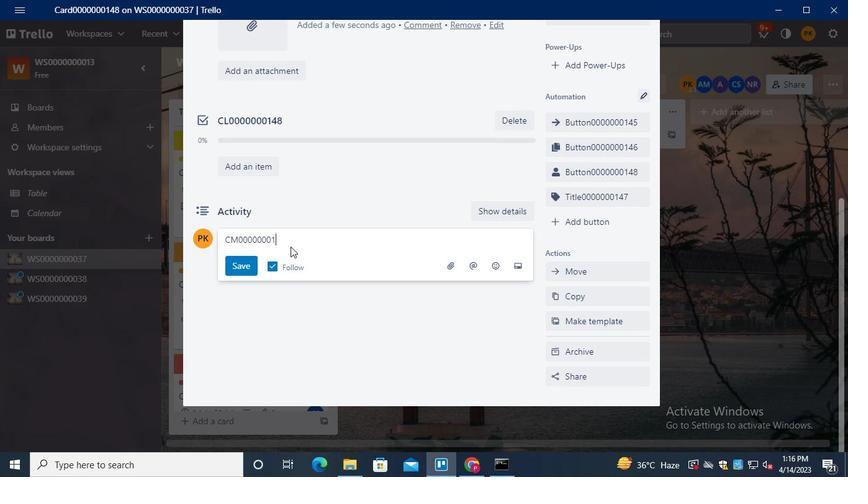 
Action: Keyboard <104>
Screenshot: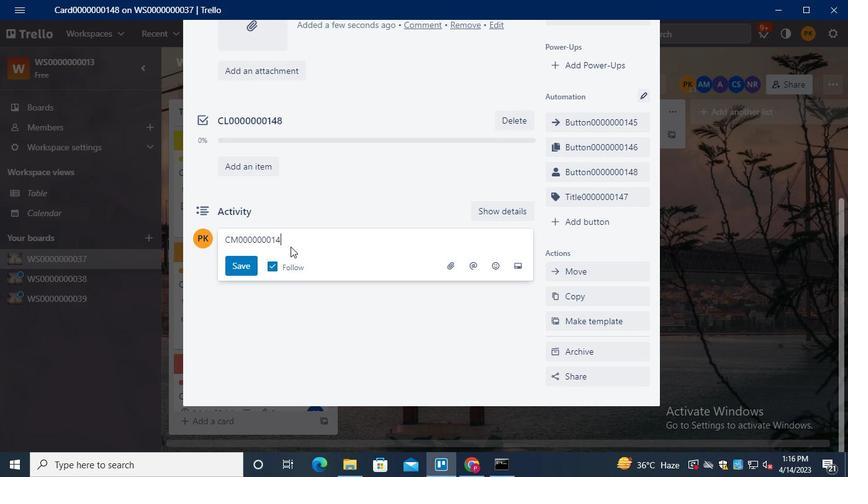 
Action: Mouse moved to (254, 263)
Screenshot: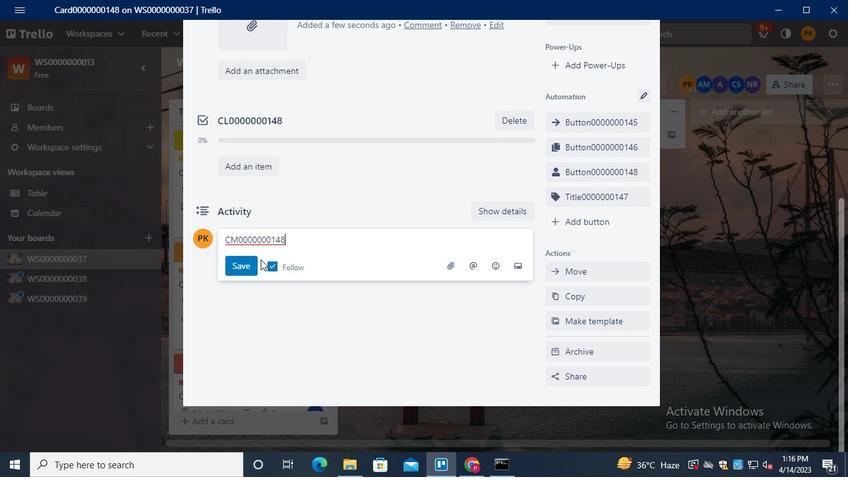 
Action: Mouse pressed left at (254, 263)
Screenshot: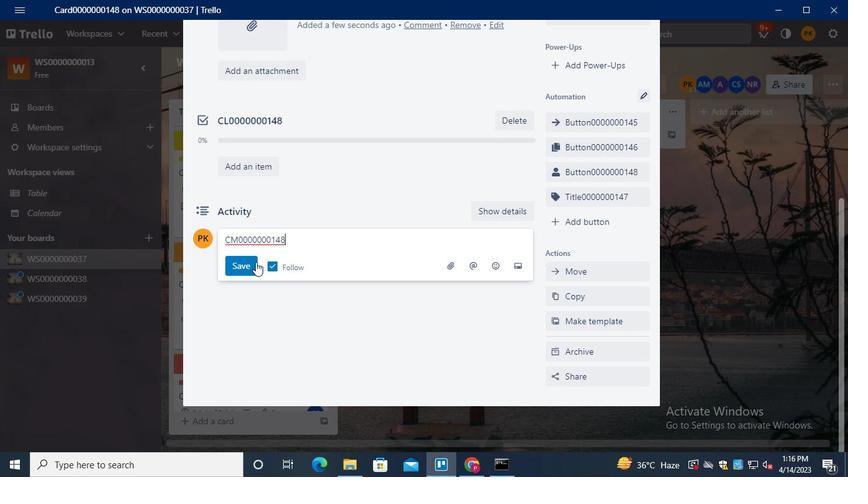
Action: Mouse moved to (304, 231)
Screenshot: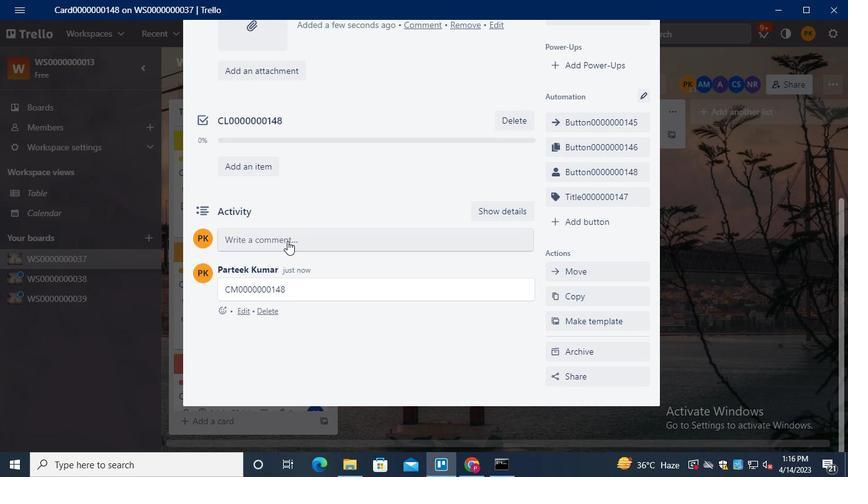 
Action: Keyboard Key.alt_l
Screenshot: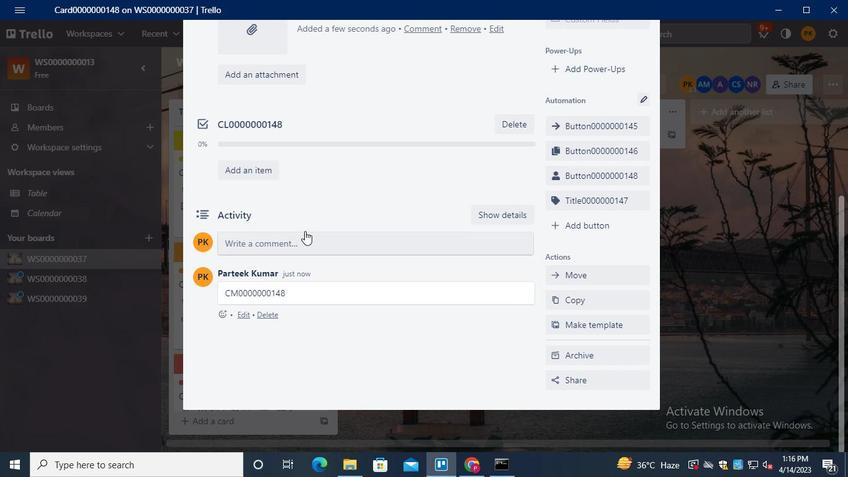 
Action: Keyboard Key.tab
Screenshot: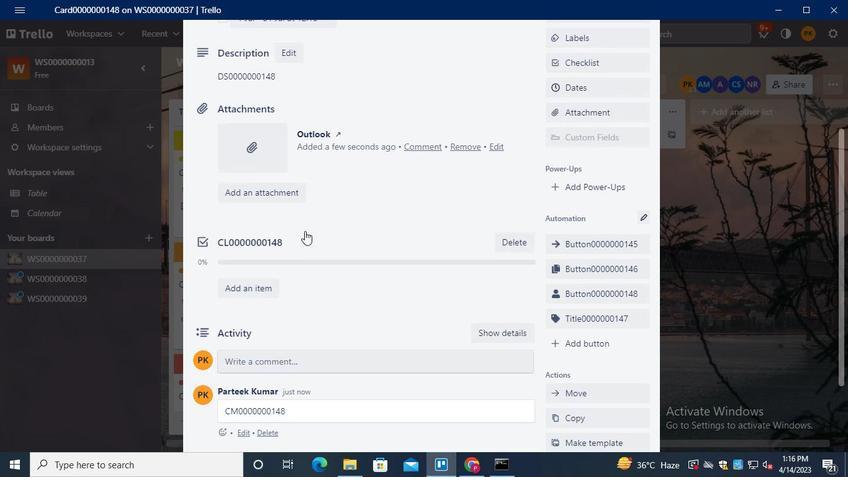 
Action: Mouse moved to (655, 68)
Screenshot: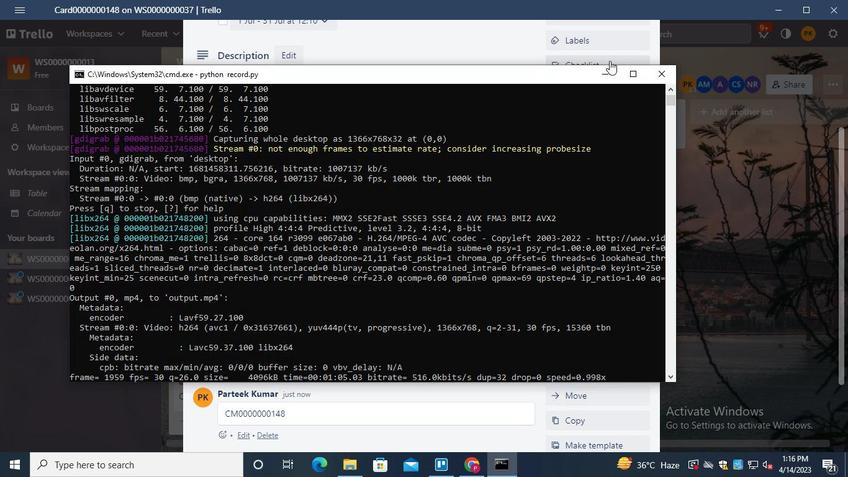 
Action: Mouse pressed left at (655, 68)
Screenshot: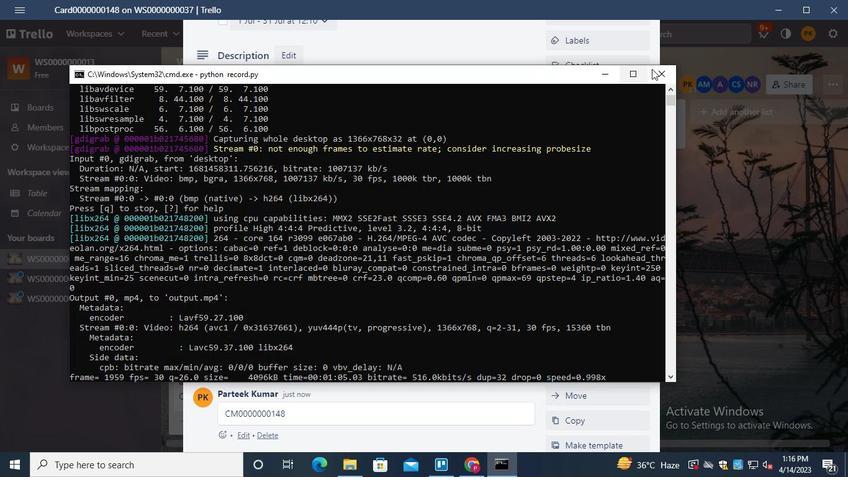 
Action: Mouse moved to (655, 68)
Screenshot: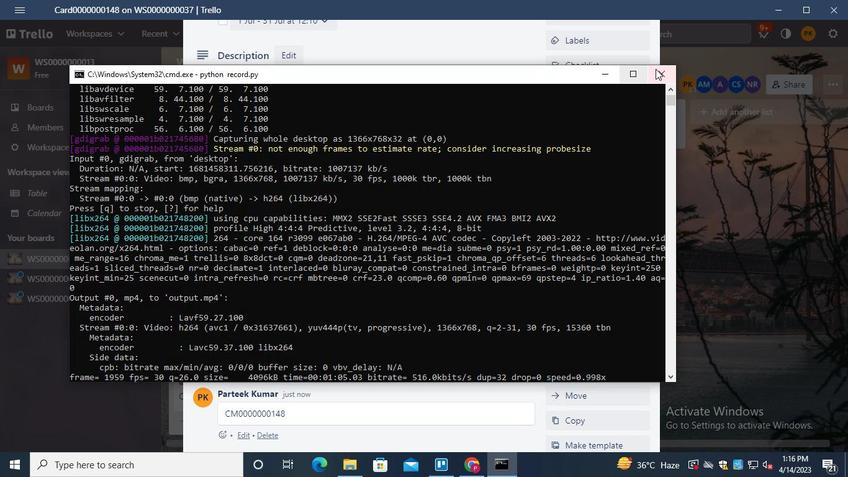 
